 Task: Search one way flight ticket for 1 adult, 5 children, 2 infants in seat and 1 infant on lap in first from Dubuque: Dubuque Regional Airport to Jacksonville: Albert J. Ellis Airport on 5-3-2023. Choice of flights is Singapure airlines. Number of bags: 1 checked bag. Price is upto 82000. Outbound departure time preference is 6:00.
Action: Mouse moved to (354, 309)
Screenshot: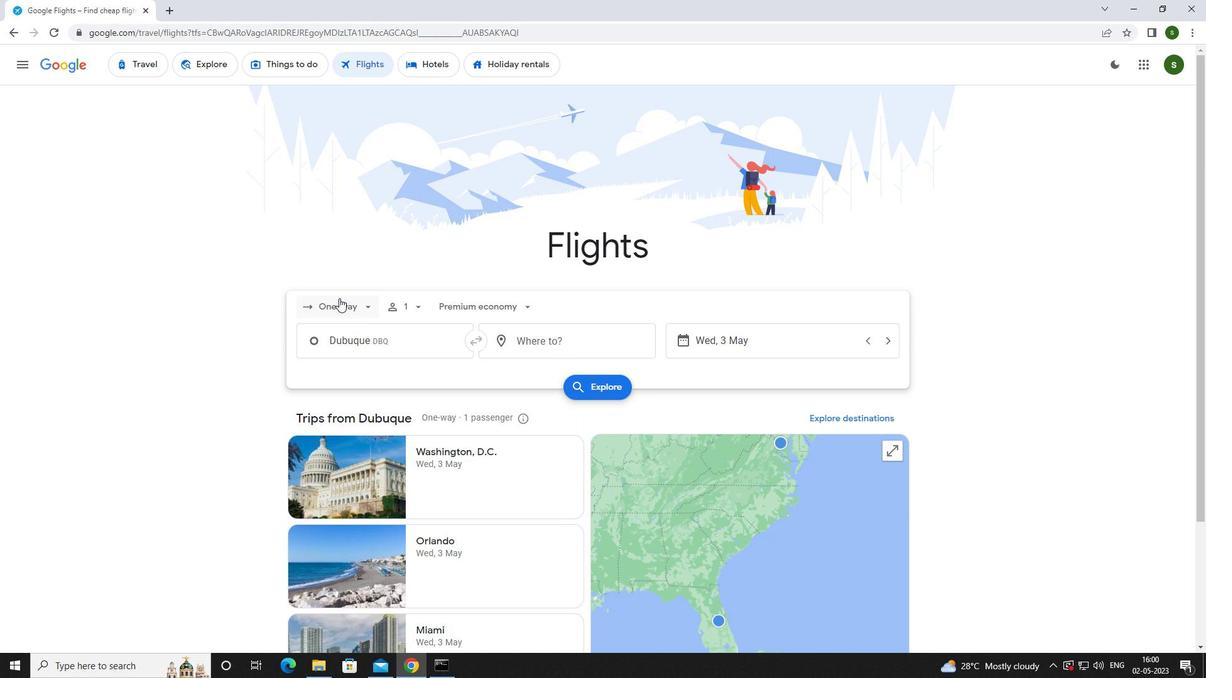 
Action: Mouse pressed left at (354, 309)
Screenshot: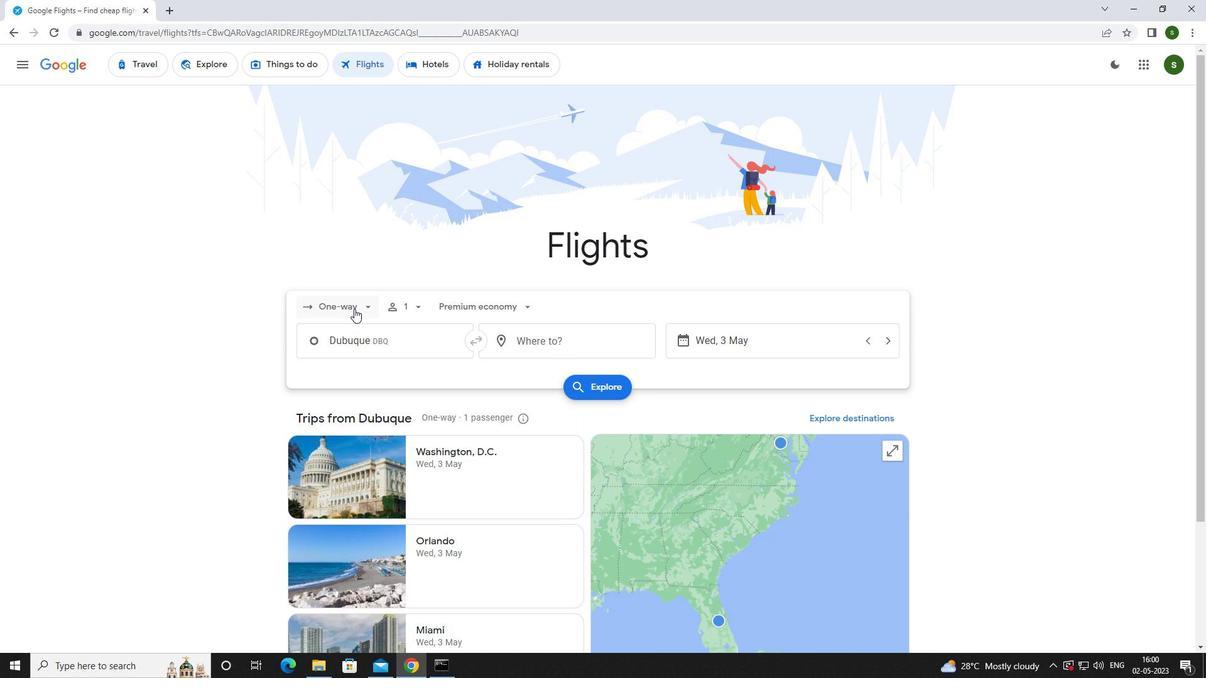 
Action: Mouse moved to (355, 365)
Screenshot: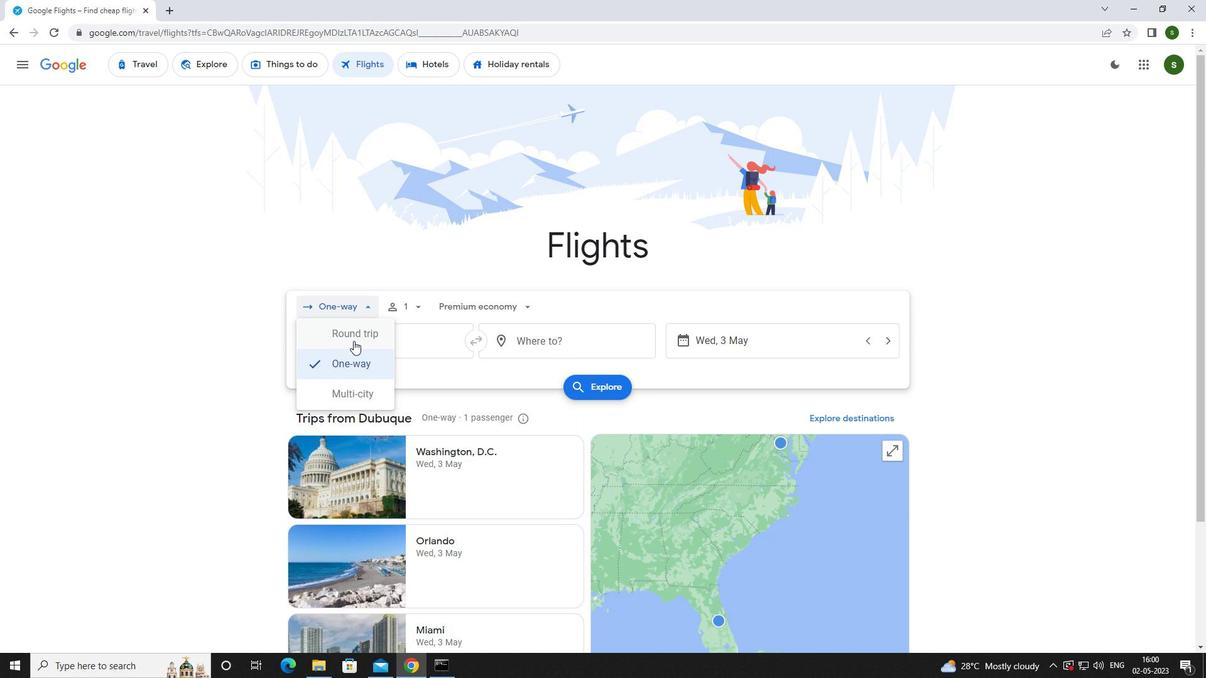 
Action: Mouse pressed left at (355, 365)
Screenshot: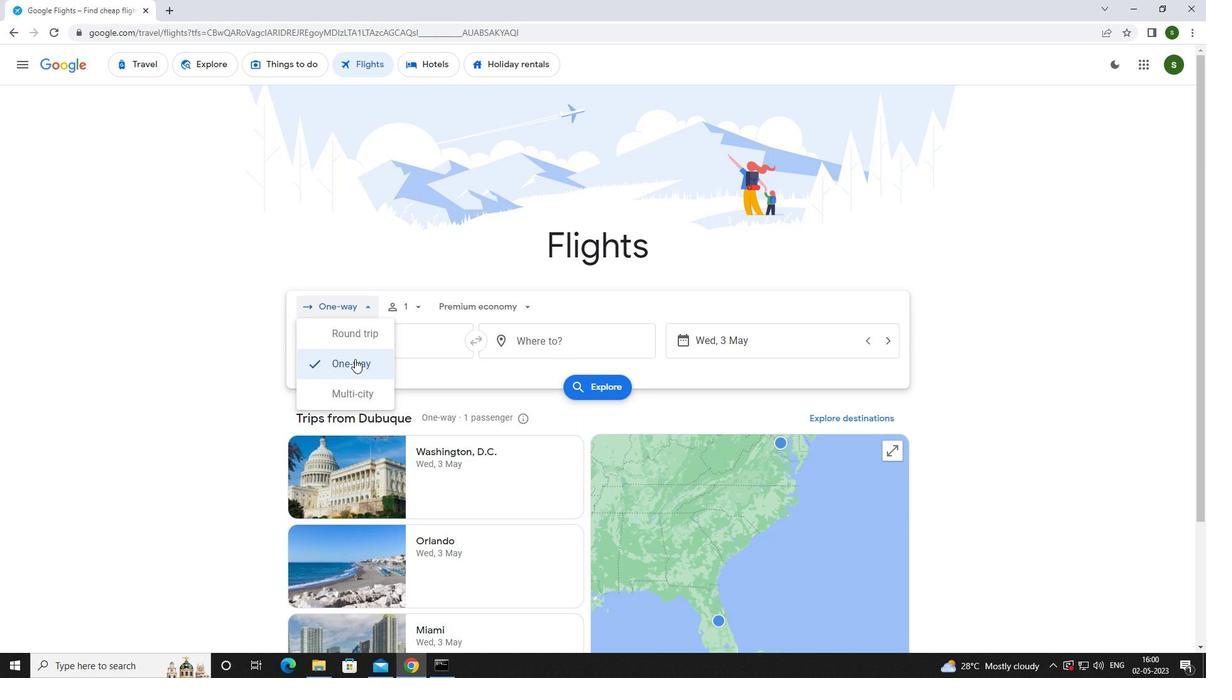 
Action: Mouse moved to (416, 301)
Screenshot: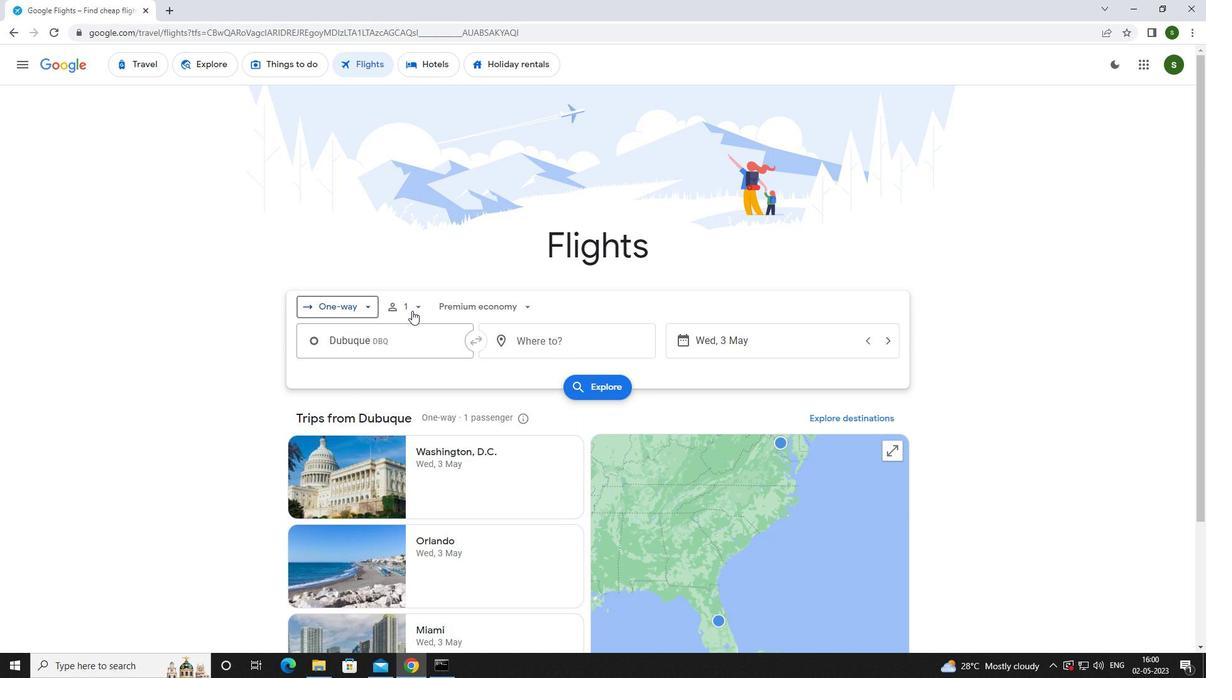 
Action: Mouse pressed left at (416, 301)
Screenshot: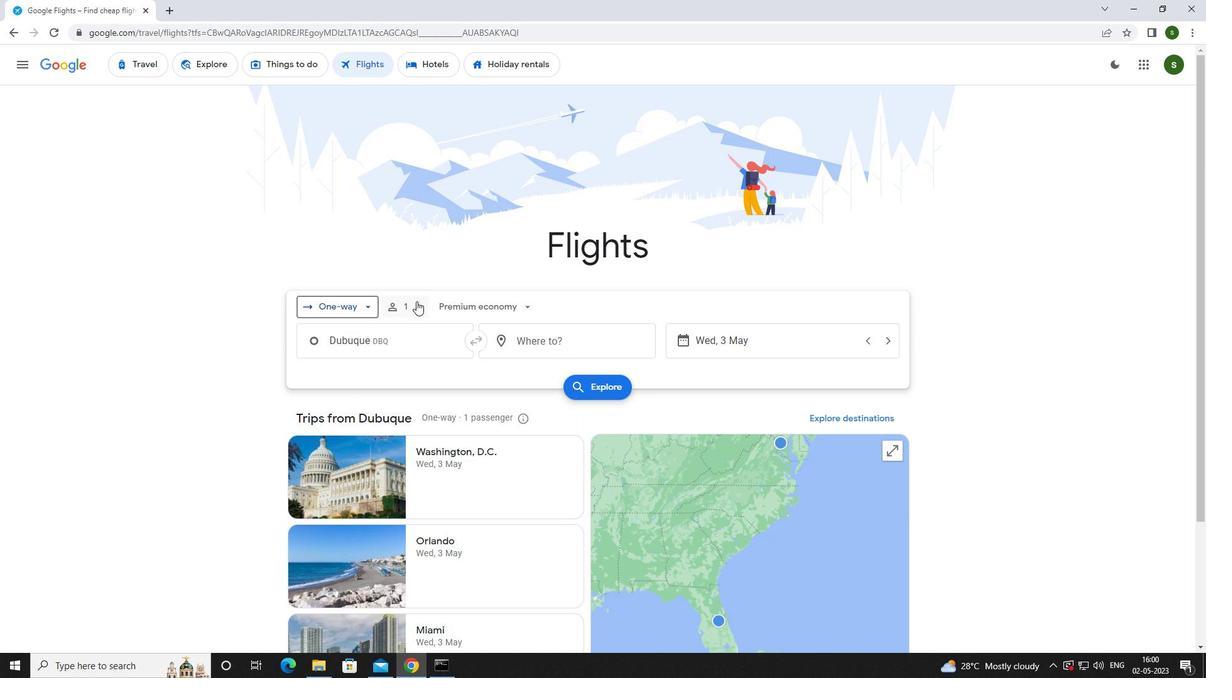 
Action: Mouse moved to (514, 372)
Screenshot: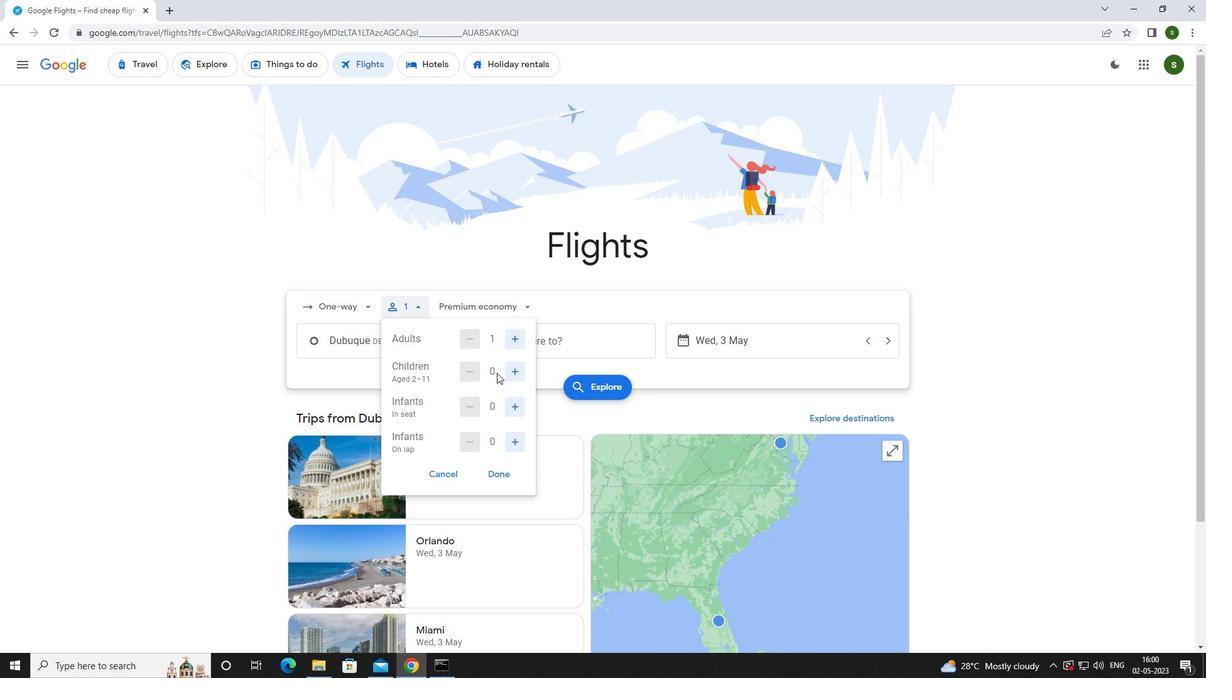 
Action: Mouse pressed left at (514, 372)
Screenshot: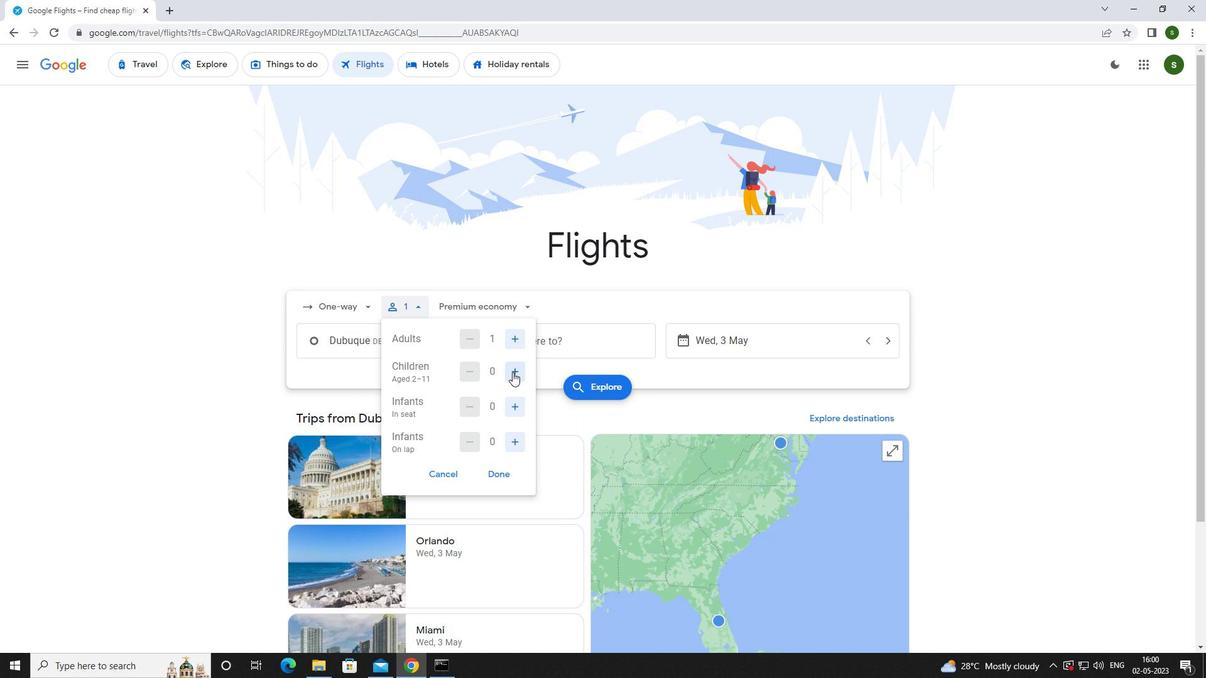 
Action: Mouse pressed left at (514, 372)
Screenshot: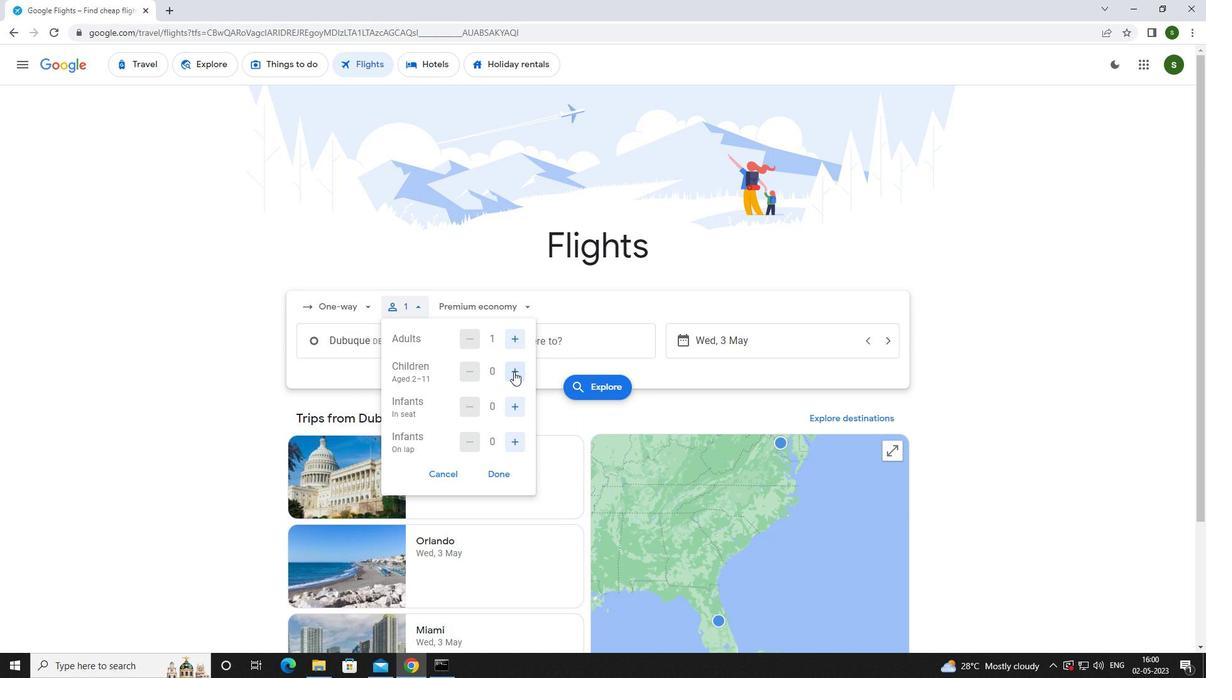 
Action: Mouse pressed left at (514, 372)
Screenshot: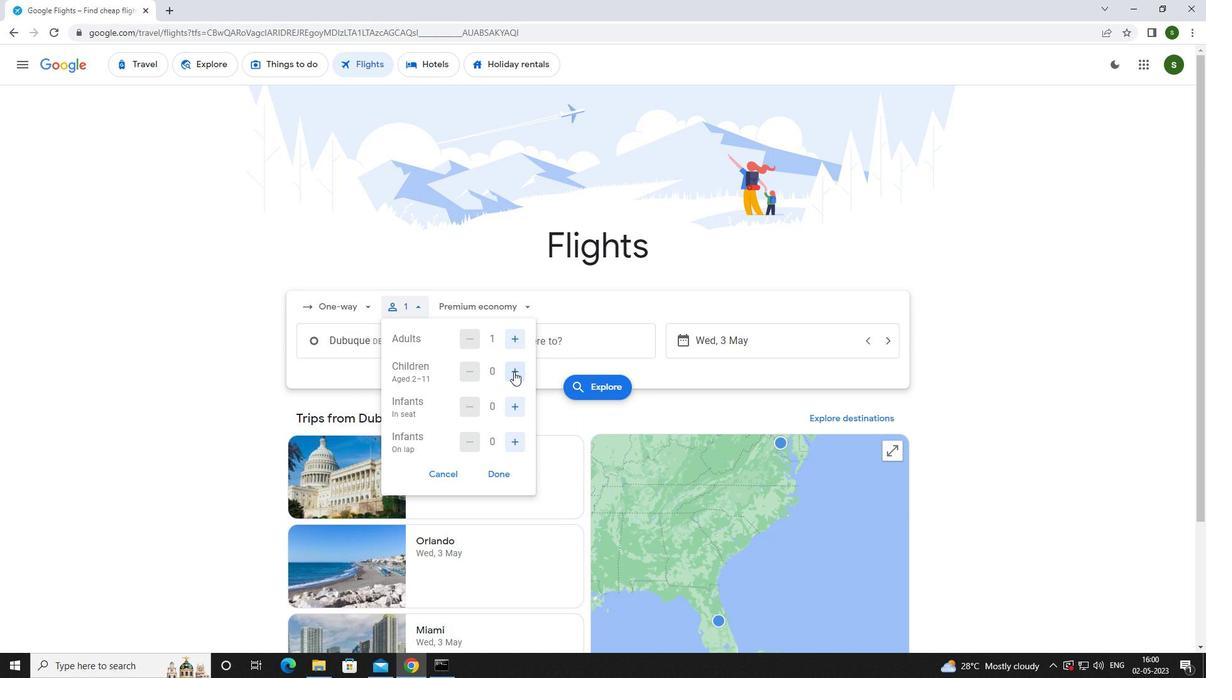 
Action: Mouse pressed left at (514, 372)
Screenshot: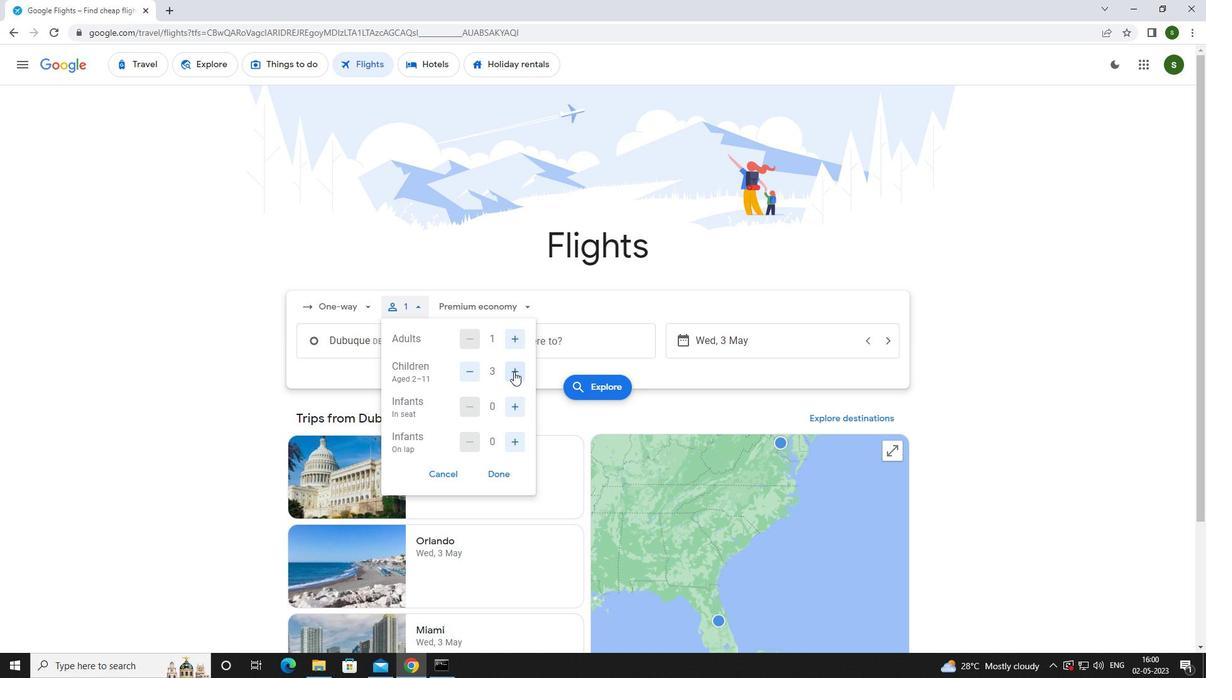 
Action: Mouse pressed left at (514, 372)
Screenshot: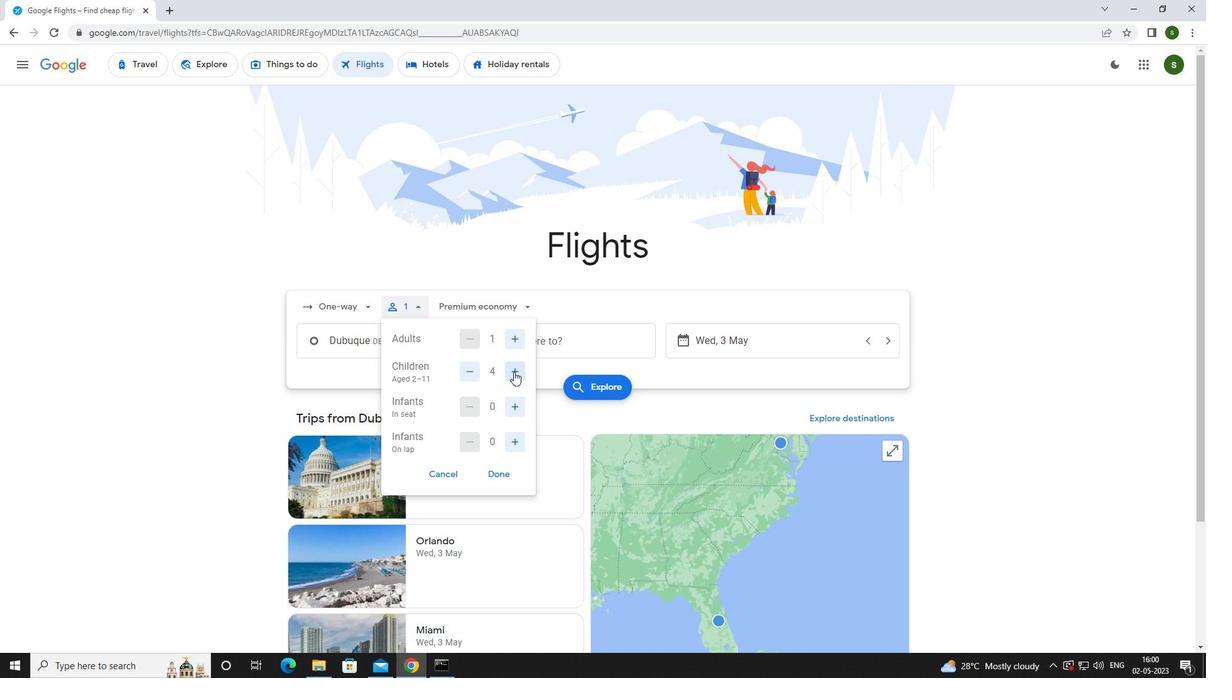 
Action: Mouse moved to (511, 409)
Screenshot: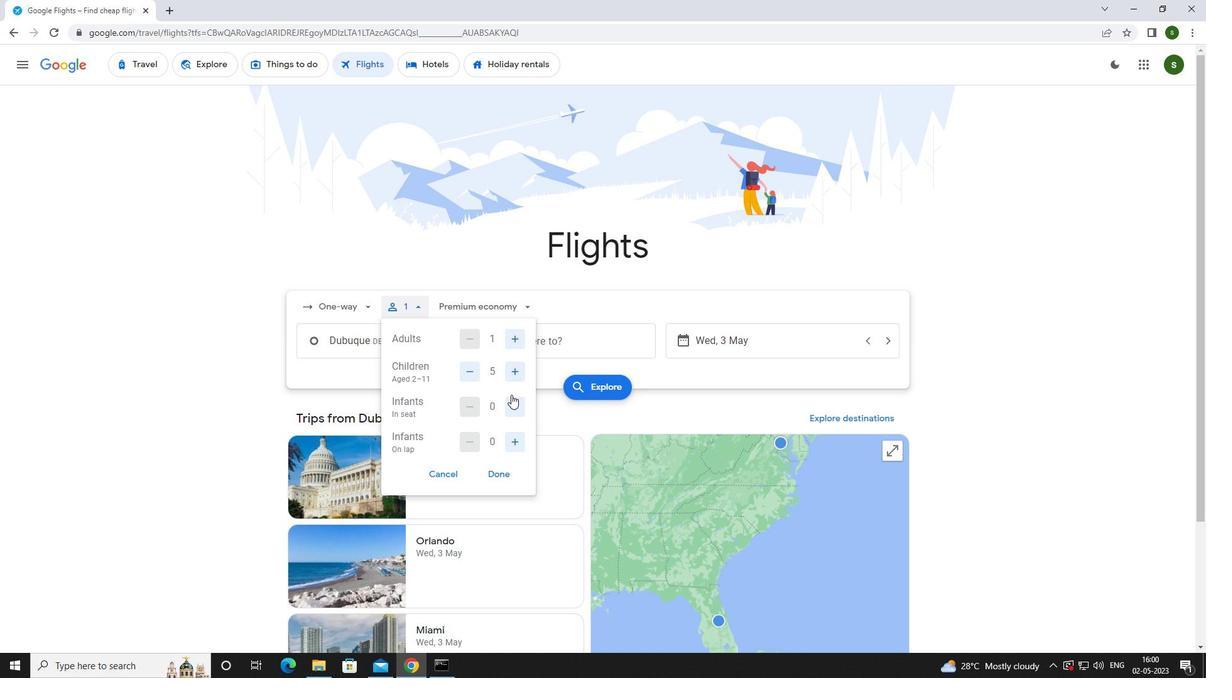 
Action: Mouse pressed left at (511, 409)
Screenshot: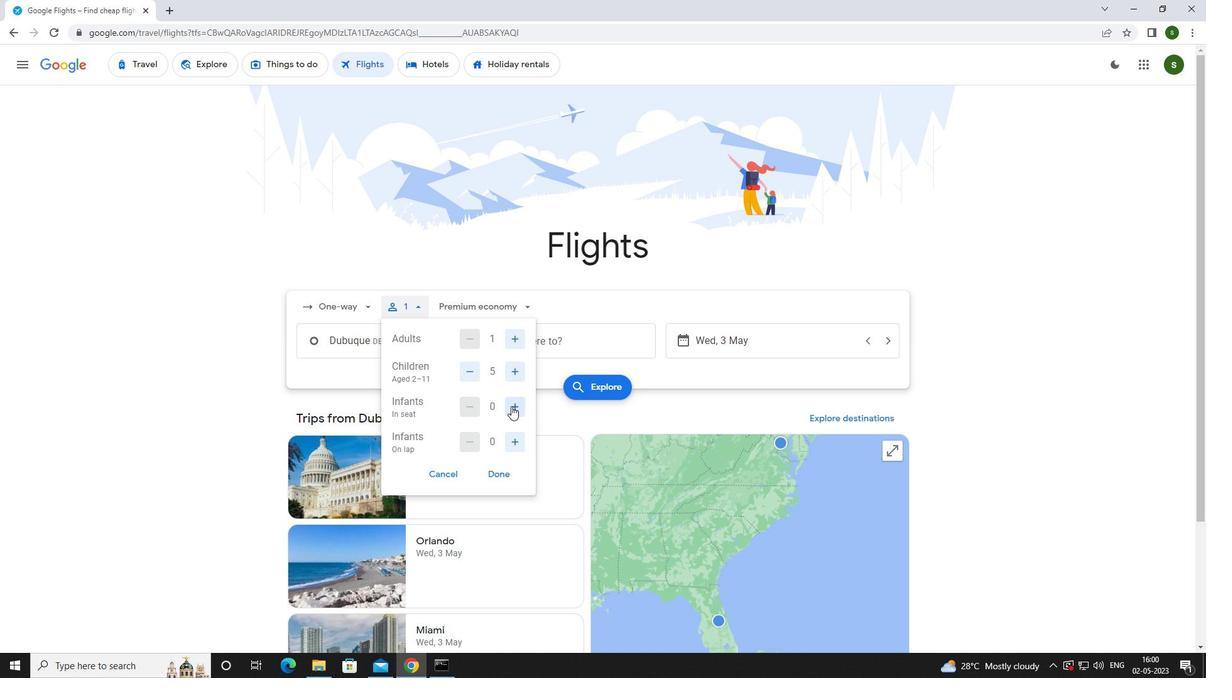 
Action: Mouse moved to (514, 441)
Screenshot: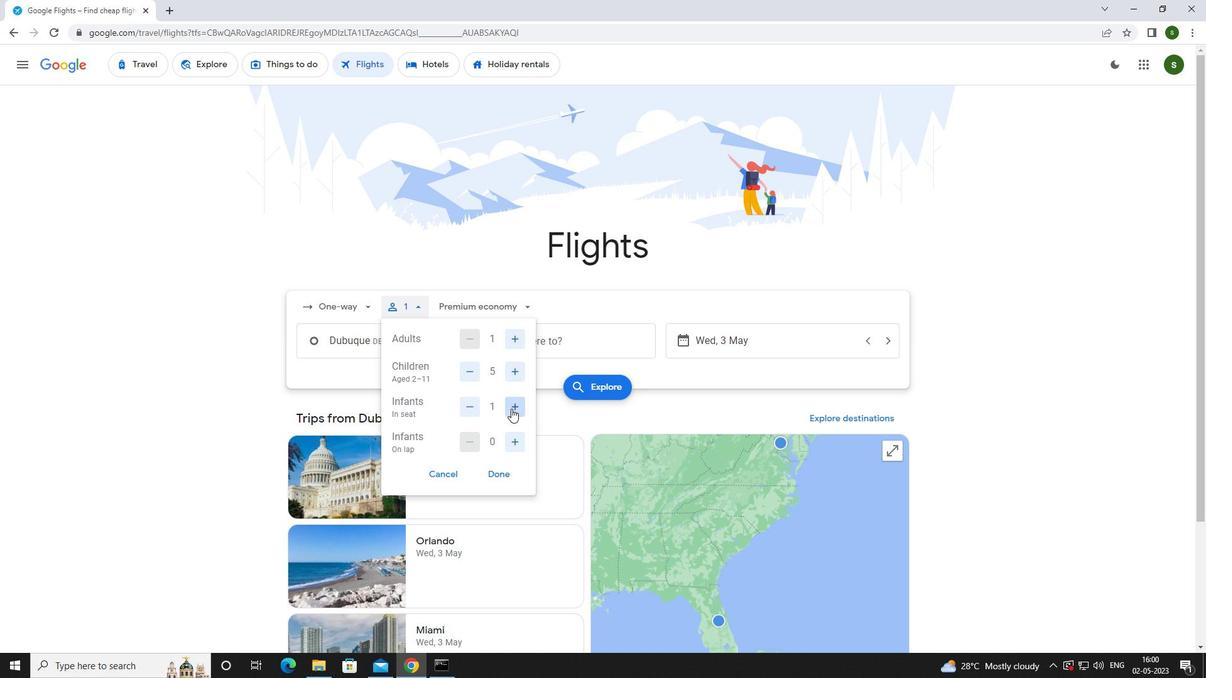 
Action: Mouse pressed left at (514, 441)
Screenshot: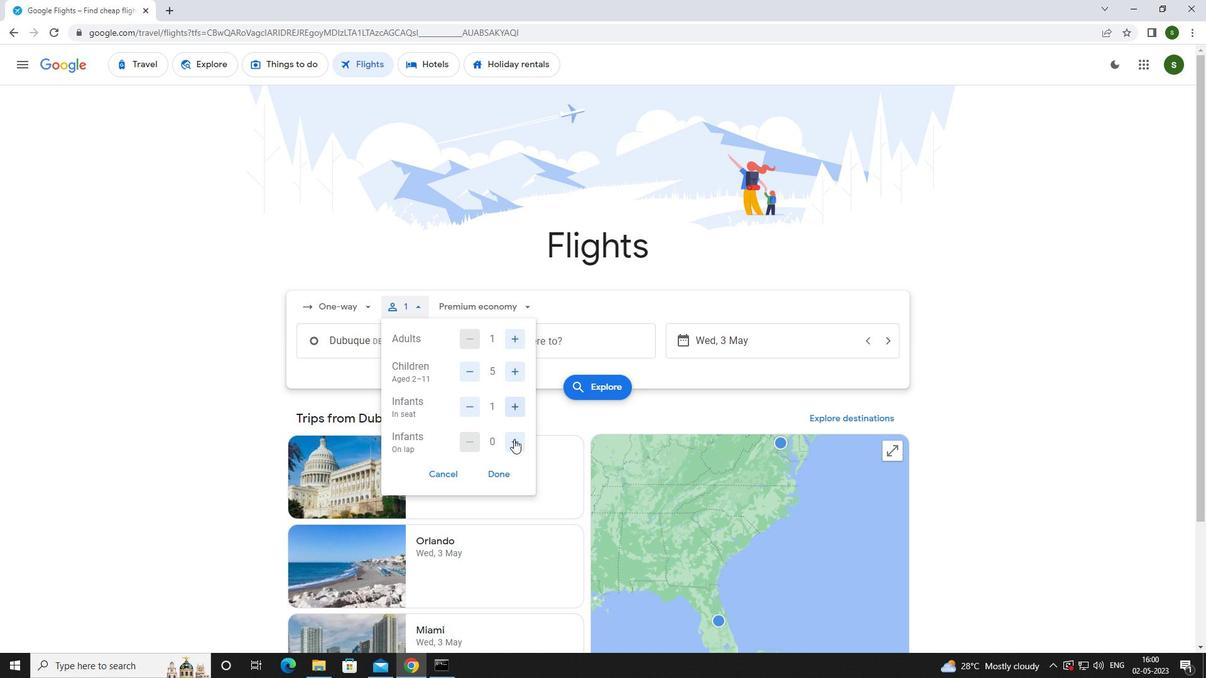 
Action: Mouse moved to (474, 301)
Screenshot: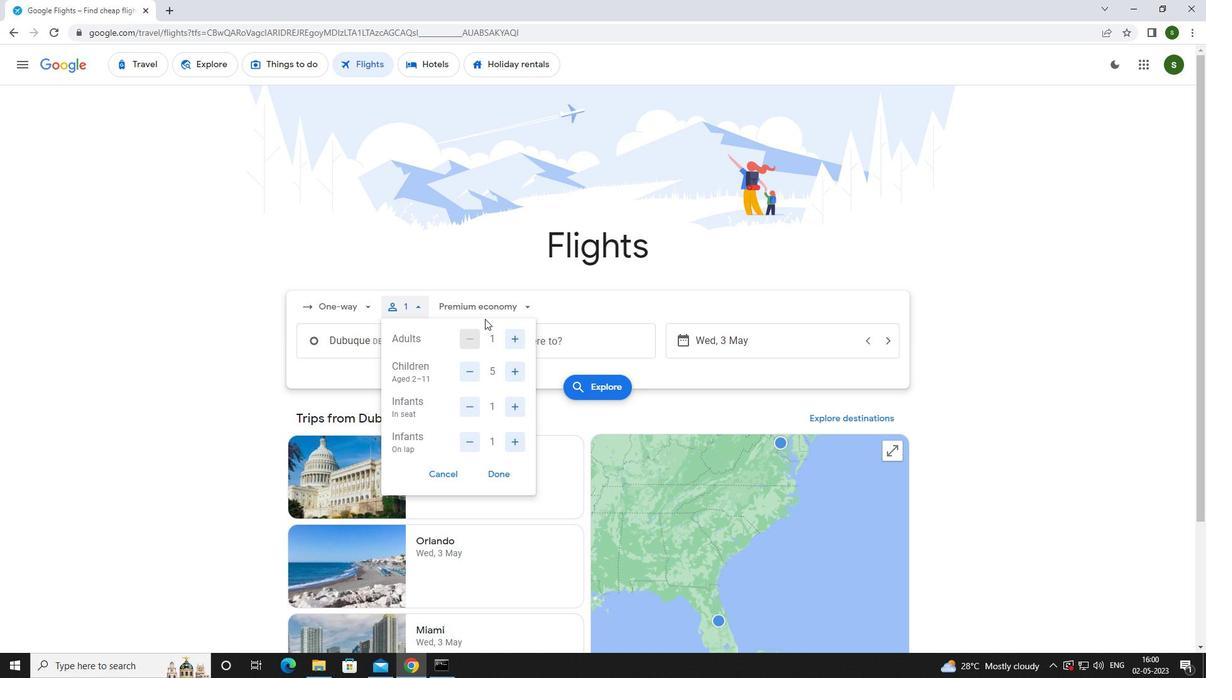 
Action: Mouse pressed left at (474, 301)
Screenshot: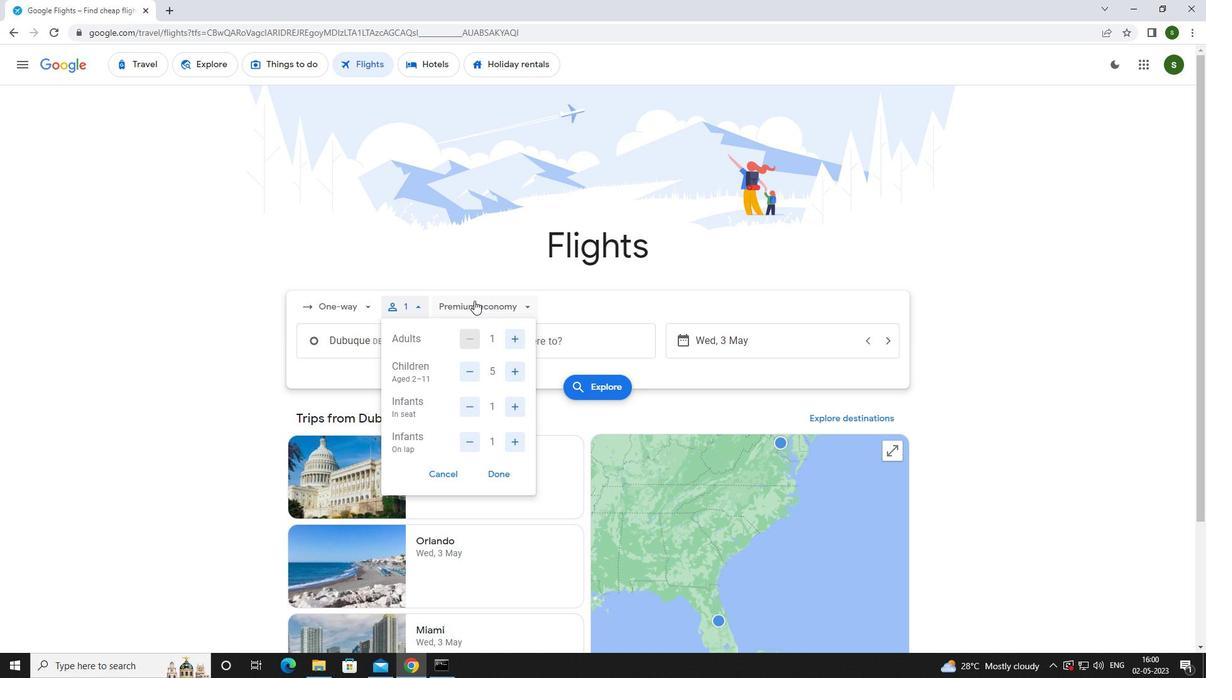 
Action: Mouse moved to (482, 419)
Screenshot: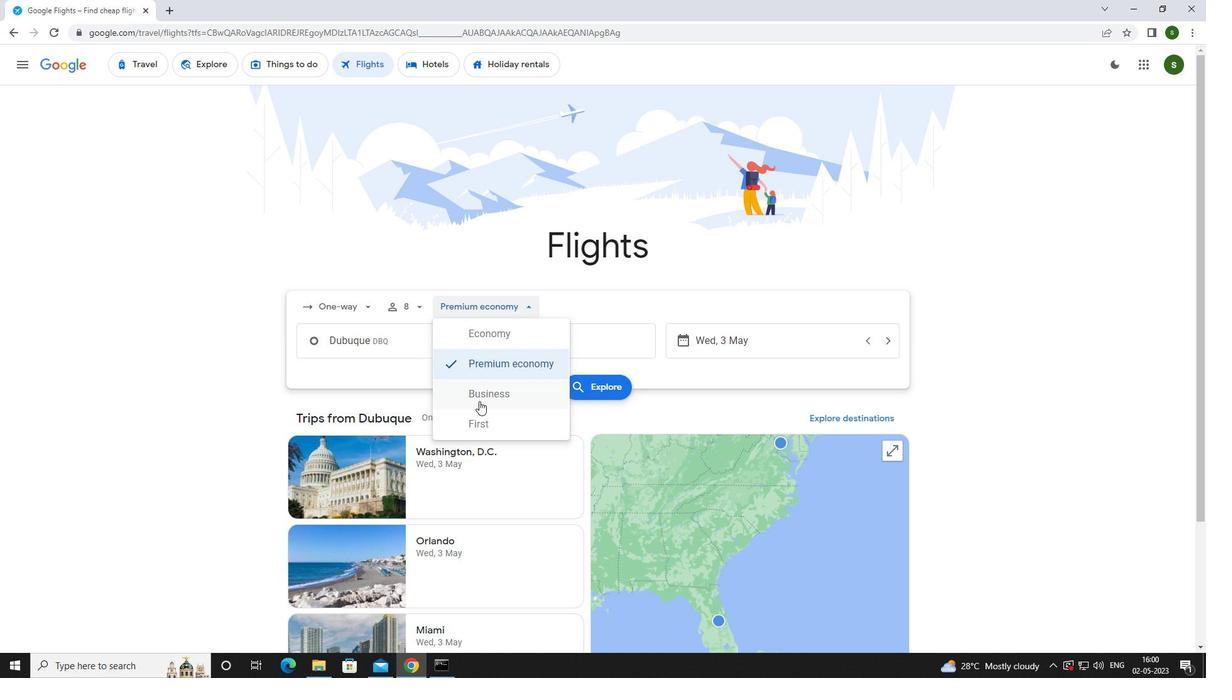 
Action: Mouse pressed left at (482, 419)
Screenshot: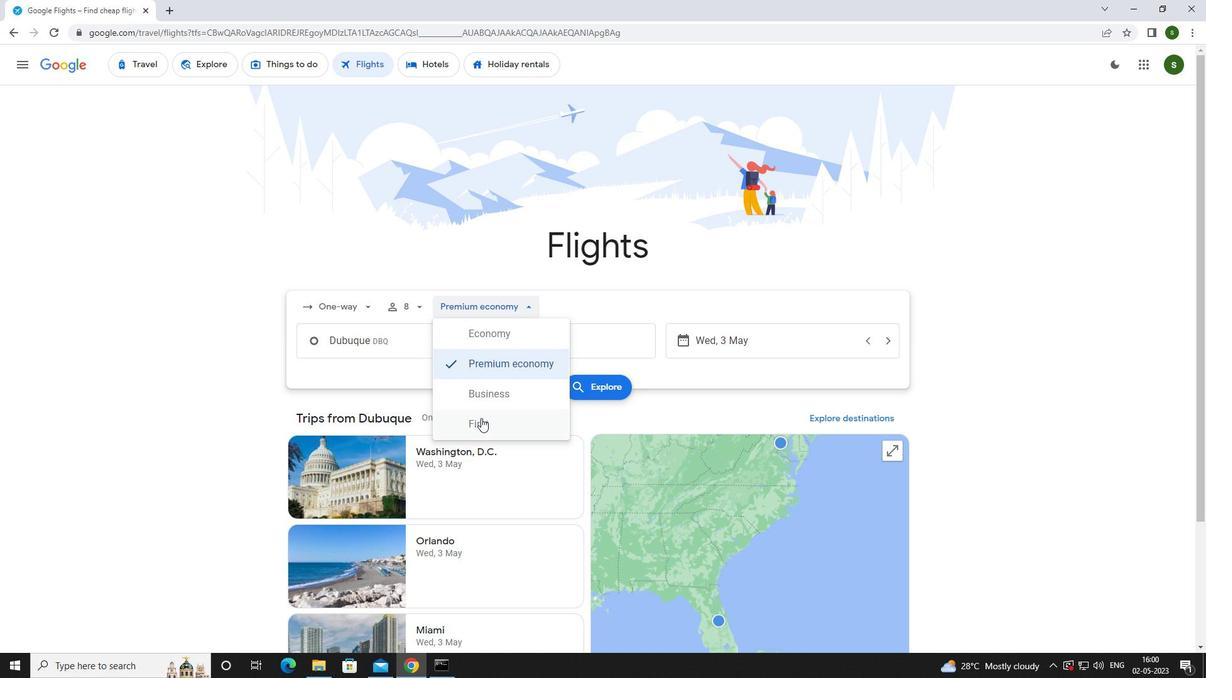 
Action: Mouse moved to (424, 346)
Screenshot: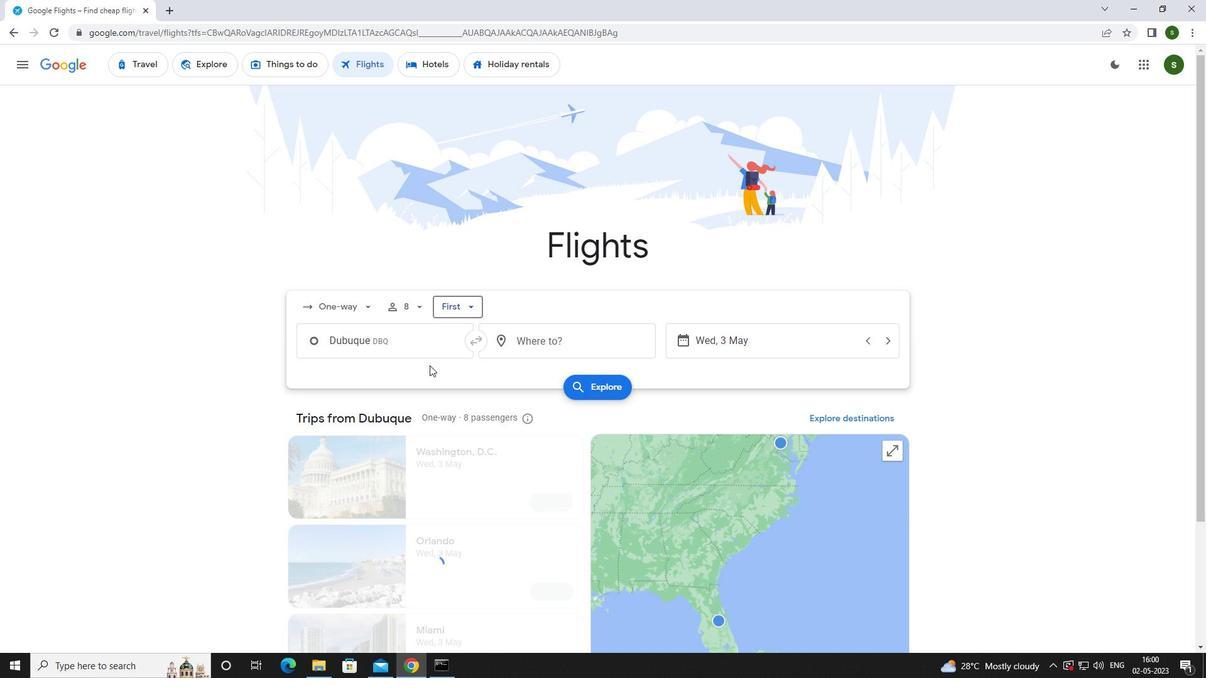 
Action: Mouse pressed left at (424, 346)
Screenshot: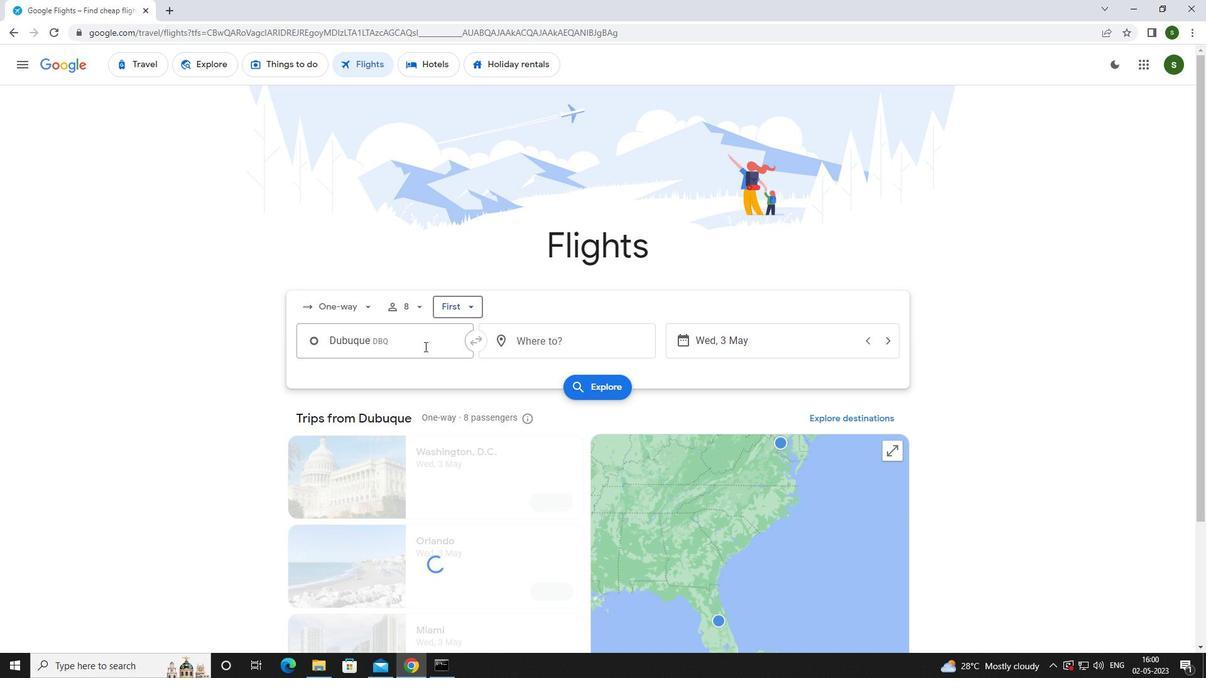 
Action: Mouse moved to (433, 343)
Screenshot: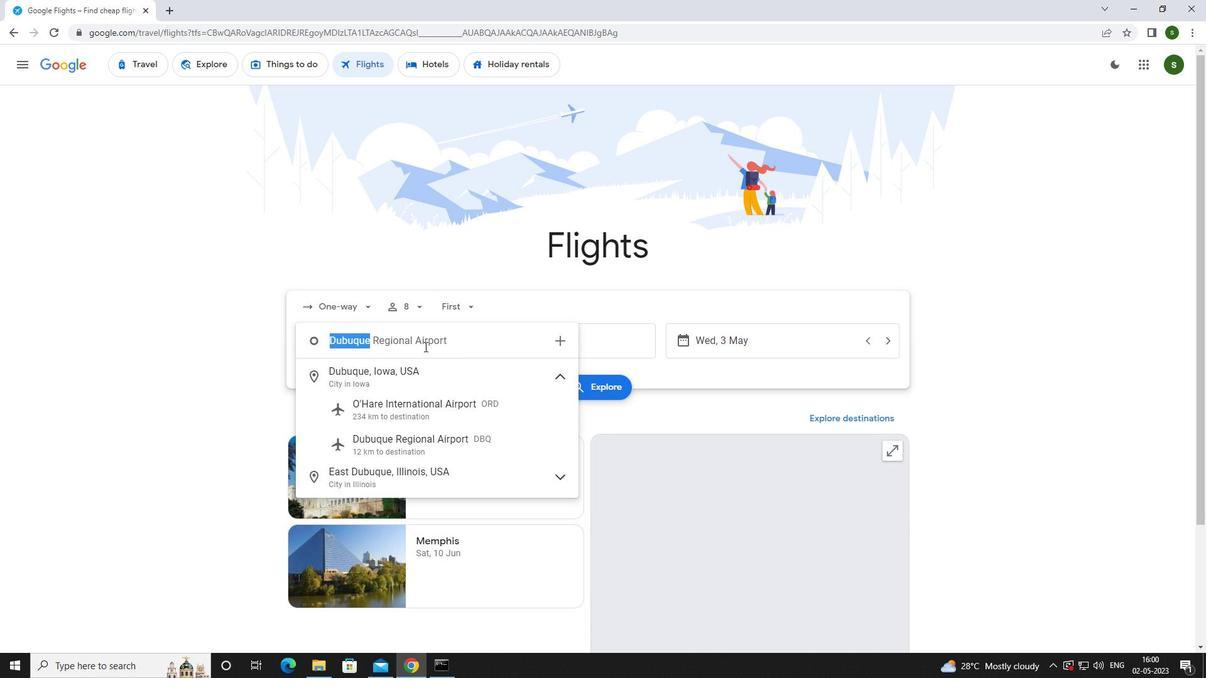 
Action: Key pressed <Key.caps_lock>d<Key.caps_lock>ub
Screenshot: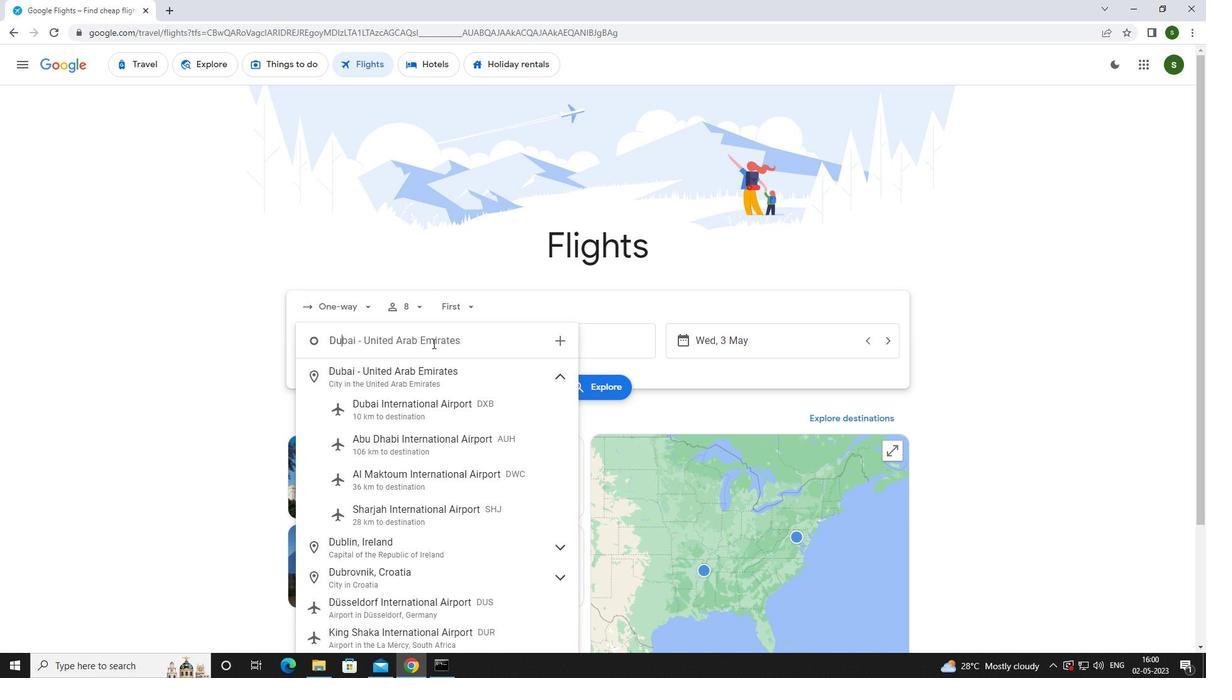 
Action: Mouse moved to (410, 576)
Screenshot: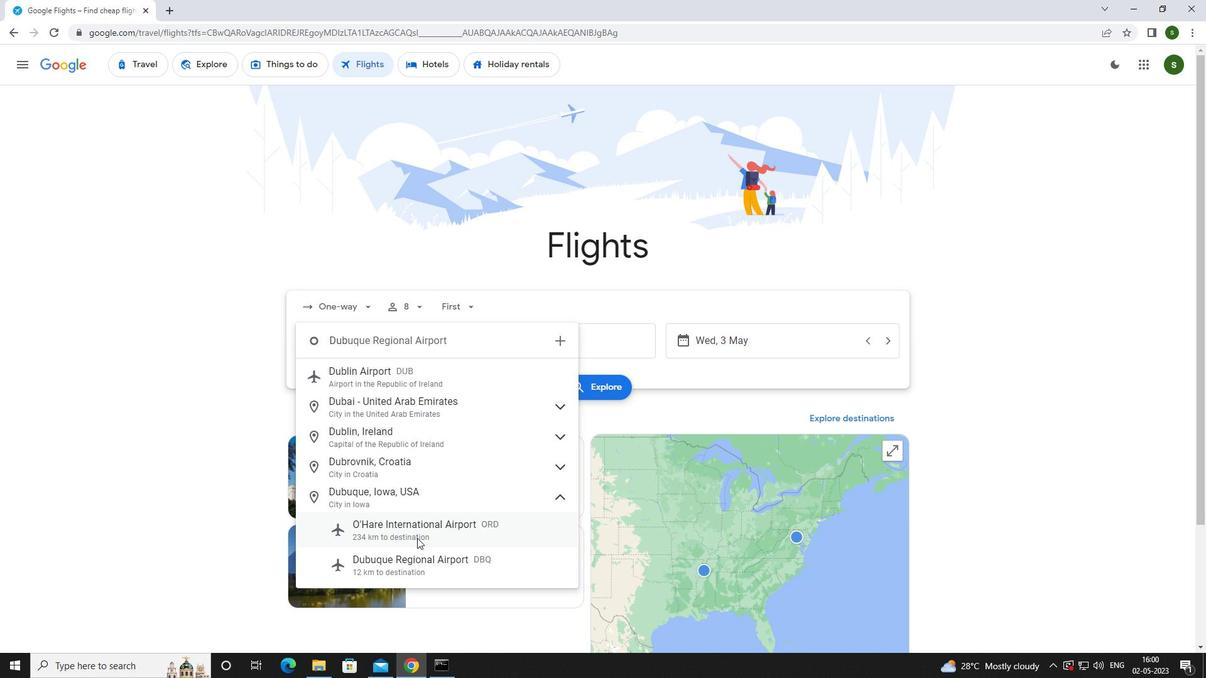 
Action: Mouse pressed left at (410, 576)
Screenshot: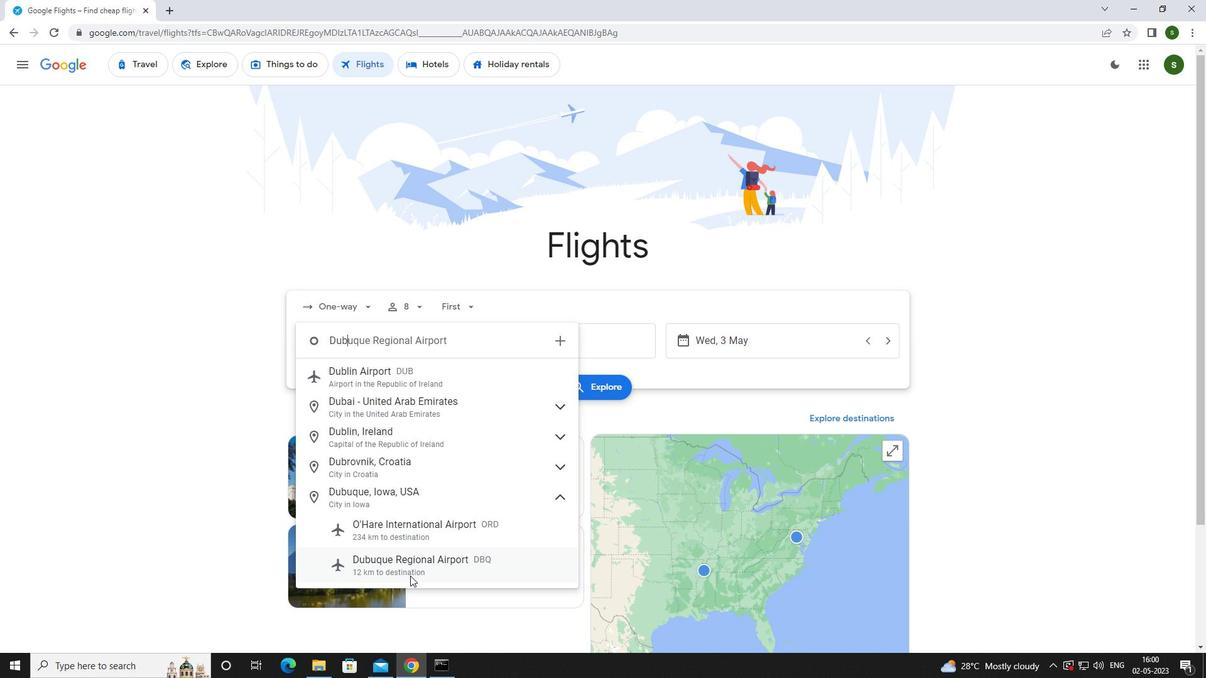 
Action: Mouse moved to (590, 341)
Screenshot: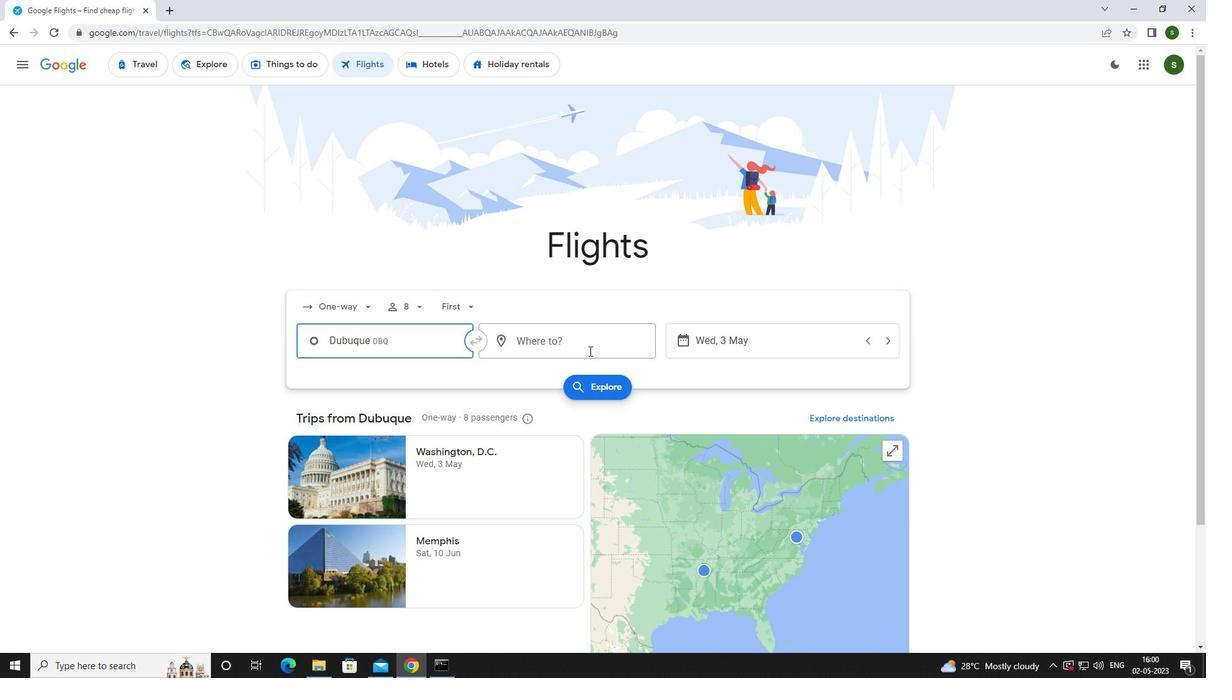 
Action: Mouse pressed left at (590, 341)
Screenshot: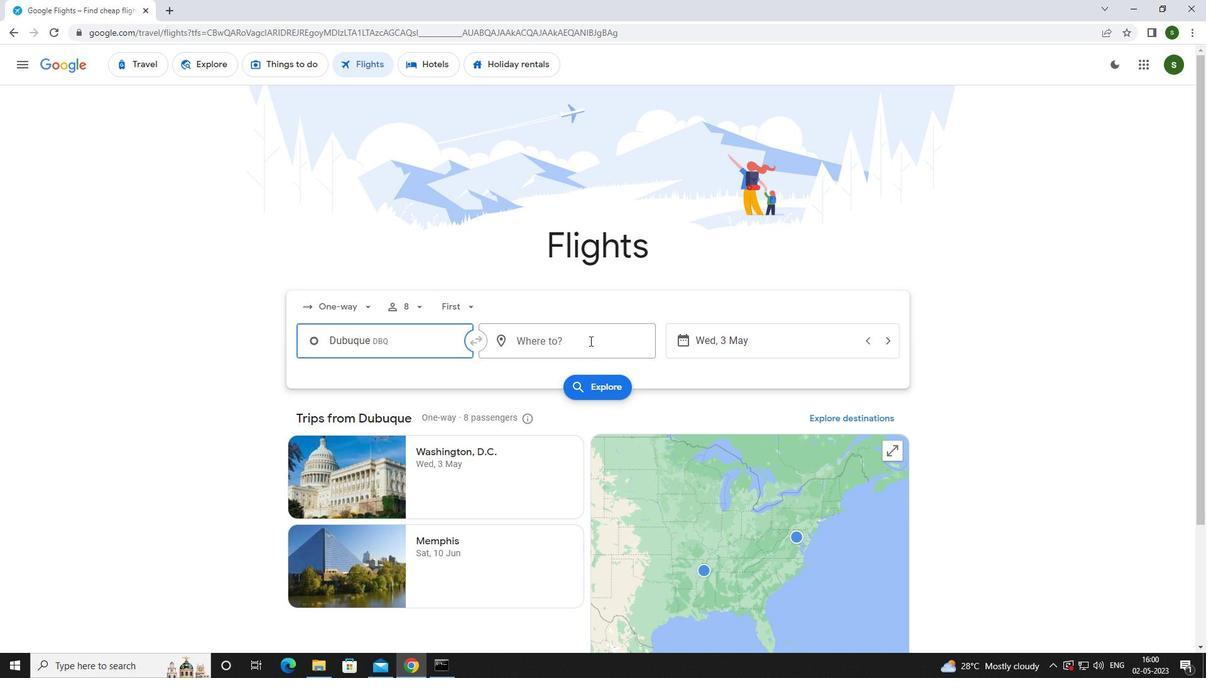 
Action: Mouse moved to (544, 352)
Screenshot: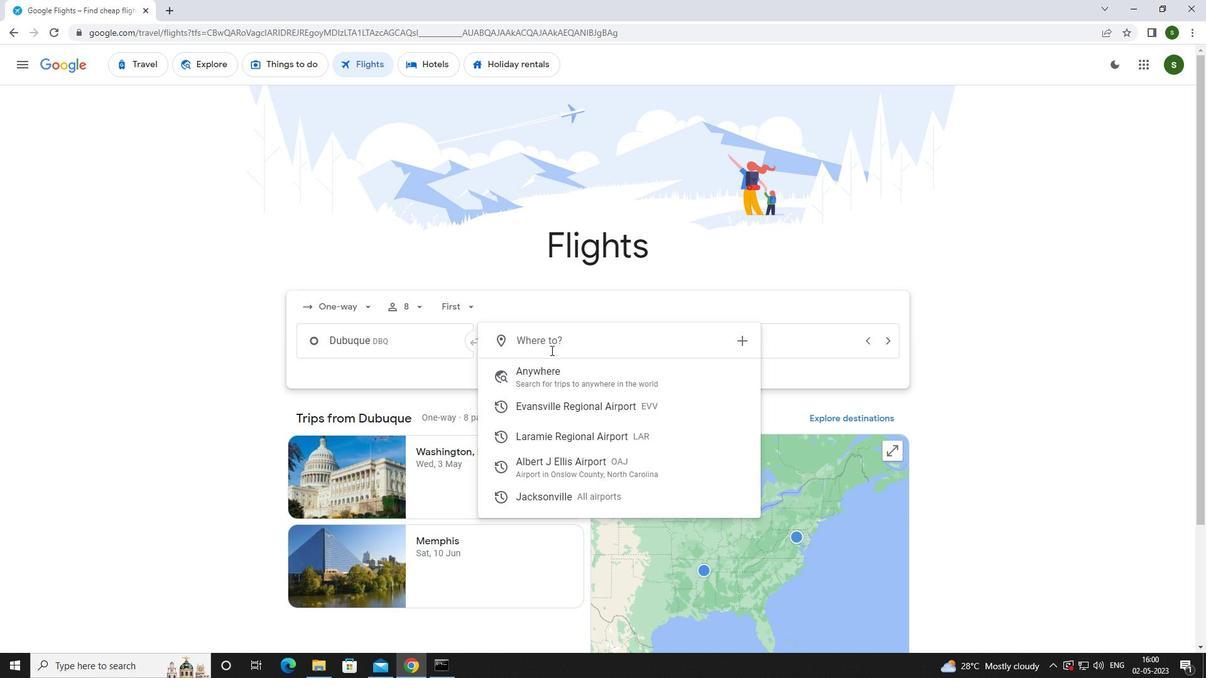 
Action: Key pressed <Key.caps_lock>a<Key.caps_lock>lbert<Key.space>
Screenshot: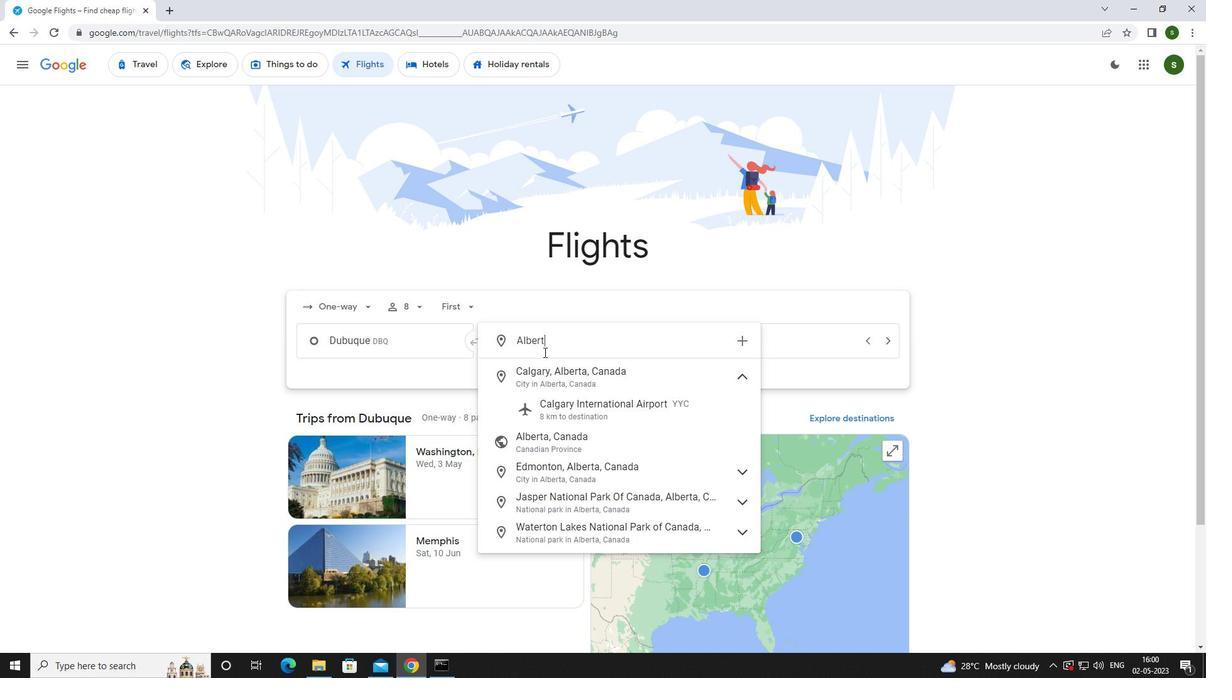 
Action: Mouse moved to (543, 372)
Screenshot: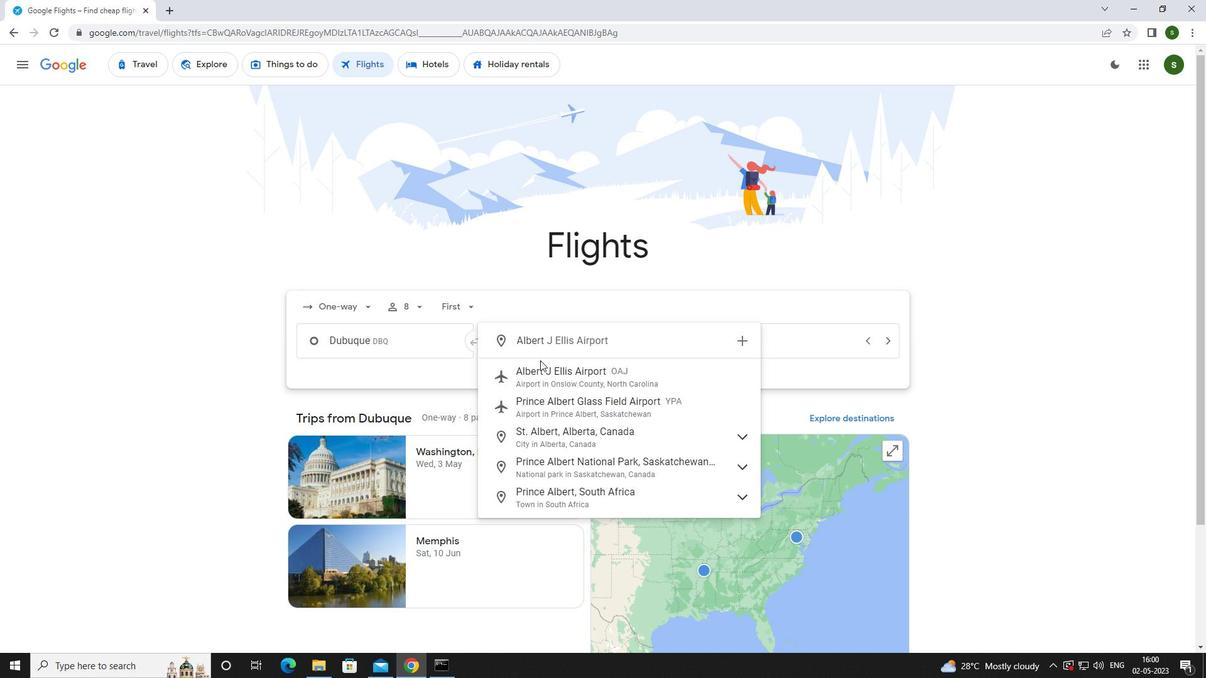
Action: Mouse pressed left at (543, 372)
Screenshot: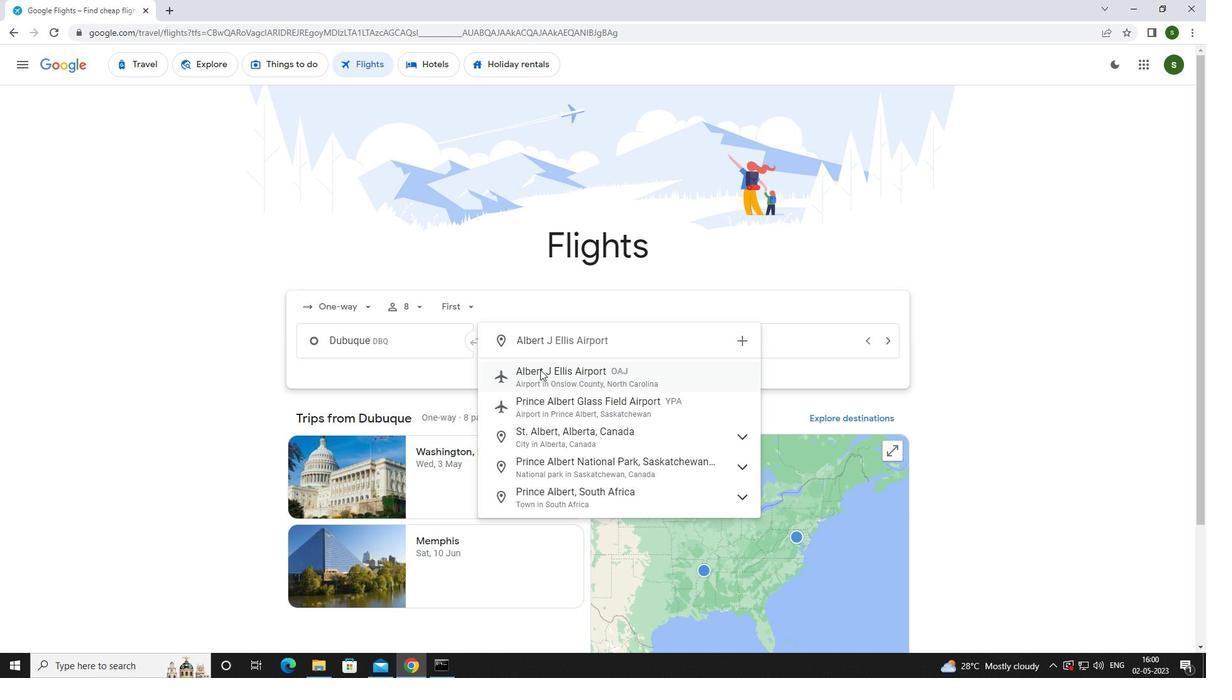 
Action: Mouse moved to (754, 343)
Screenshot: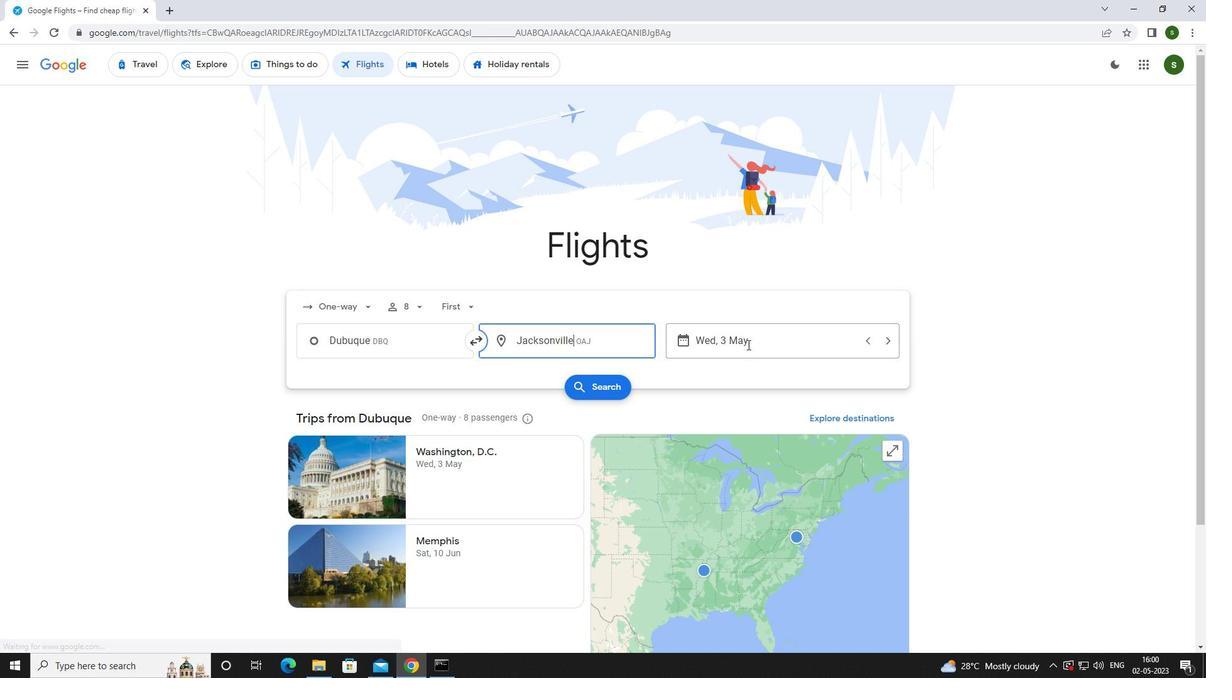 
Action: Mouse pressed left at (754, 343)
Screenshot: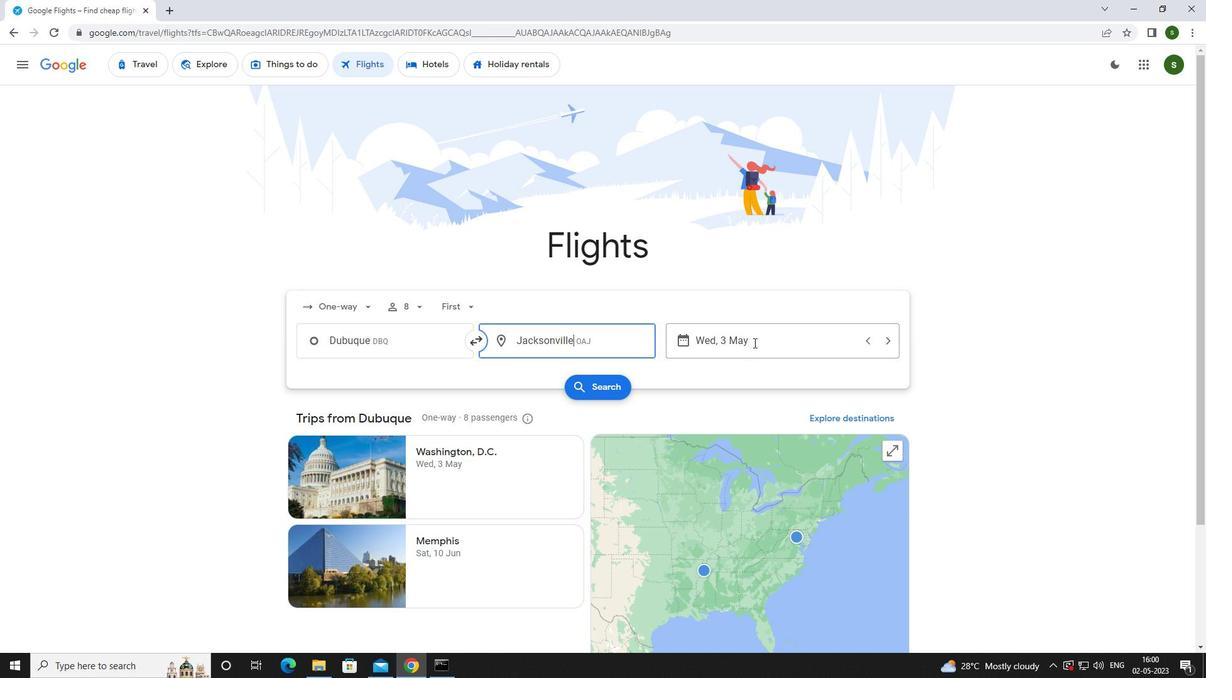 
Action: Mouse moved to (543, 428)
Screenshot: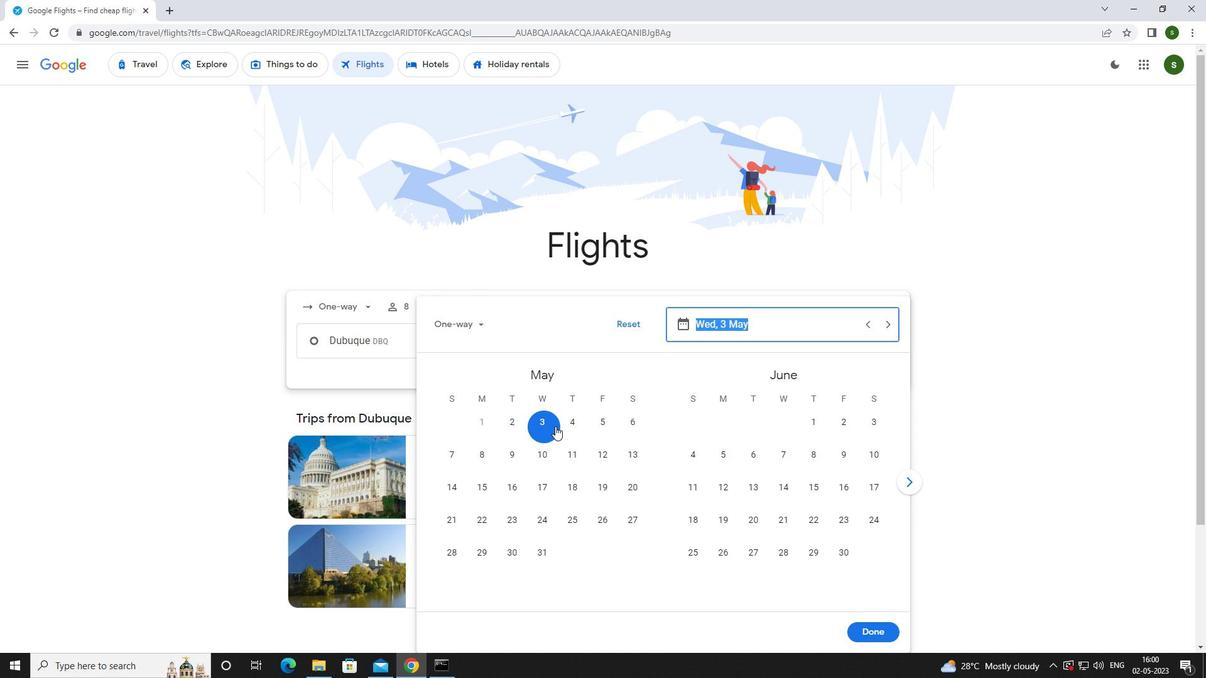 
Action: Mouse pressed left at (543, 428)
Screenshot: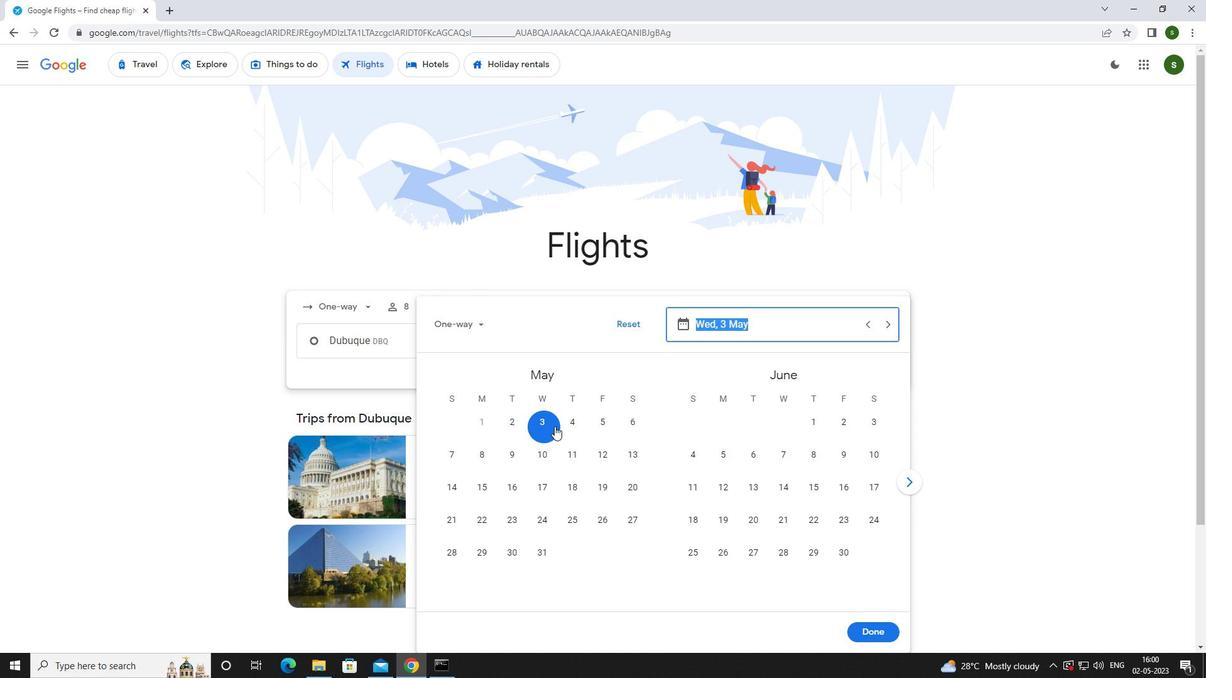 
Action: Mouse moved to (875, 632)
Screenshot: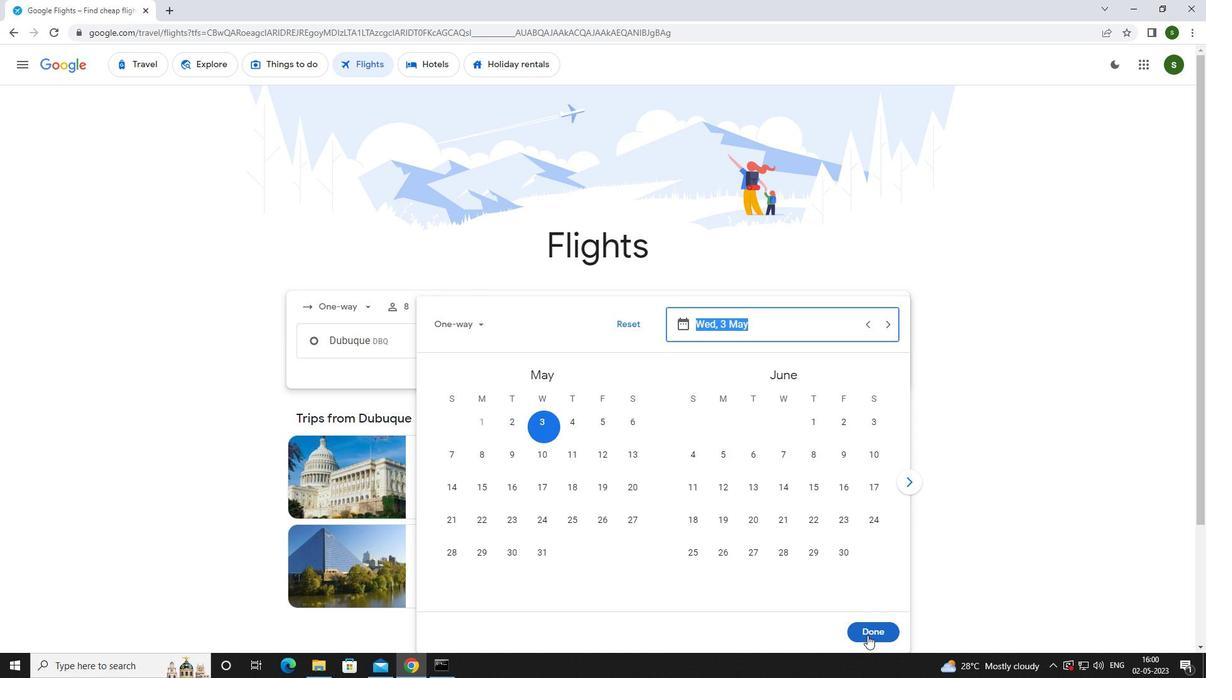 
Action: Mouse pressed left at (875, 632)
Screenshot: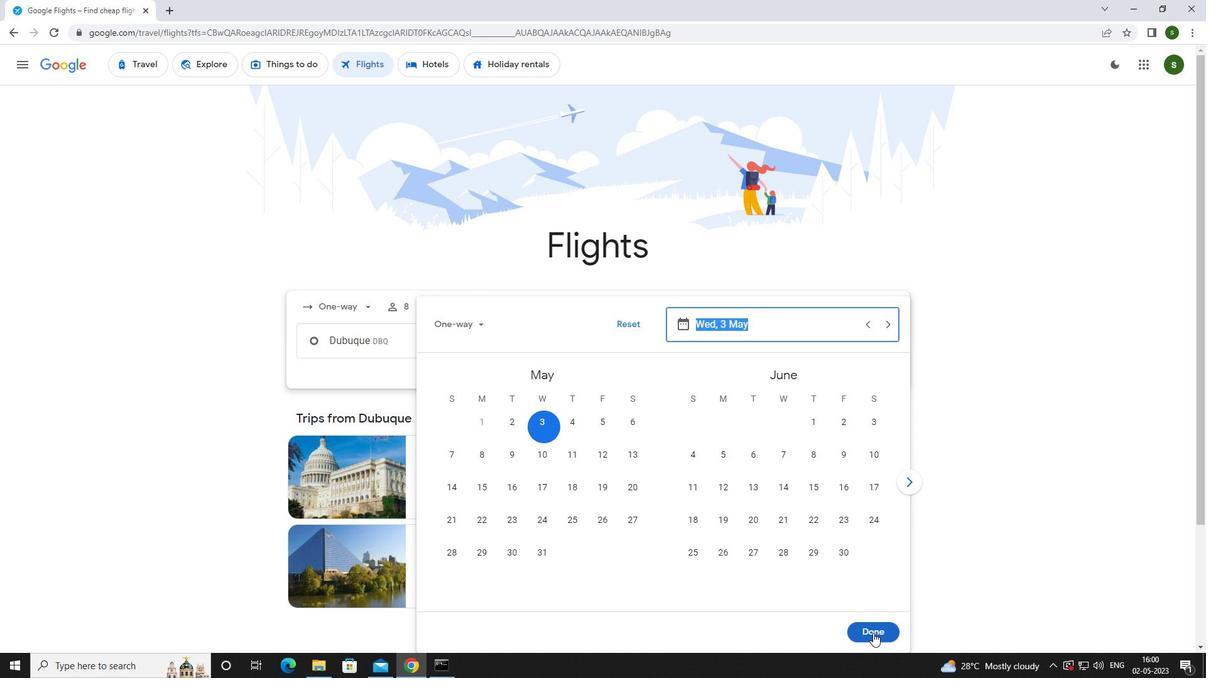 
Action: Mouse moved to (606, 388)
Screenshot: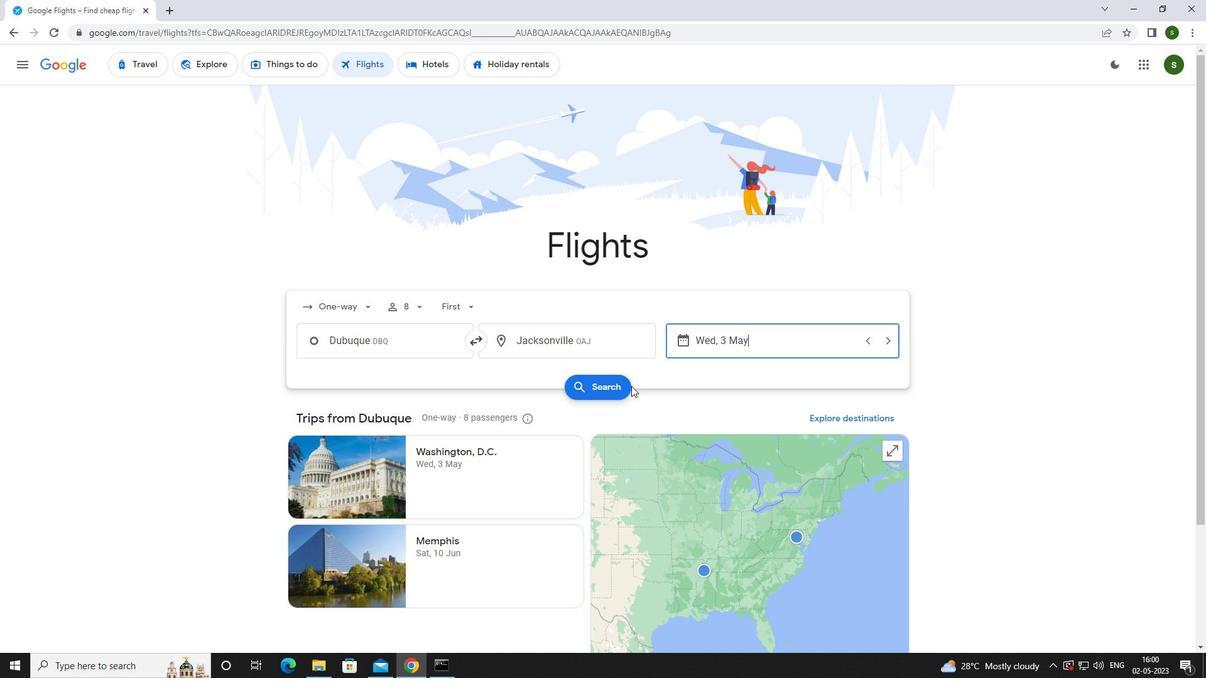 
Action: Mouse pressed left at (606, 388)
Screenshot: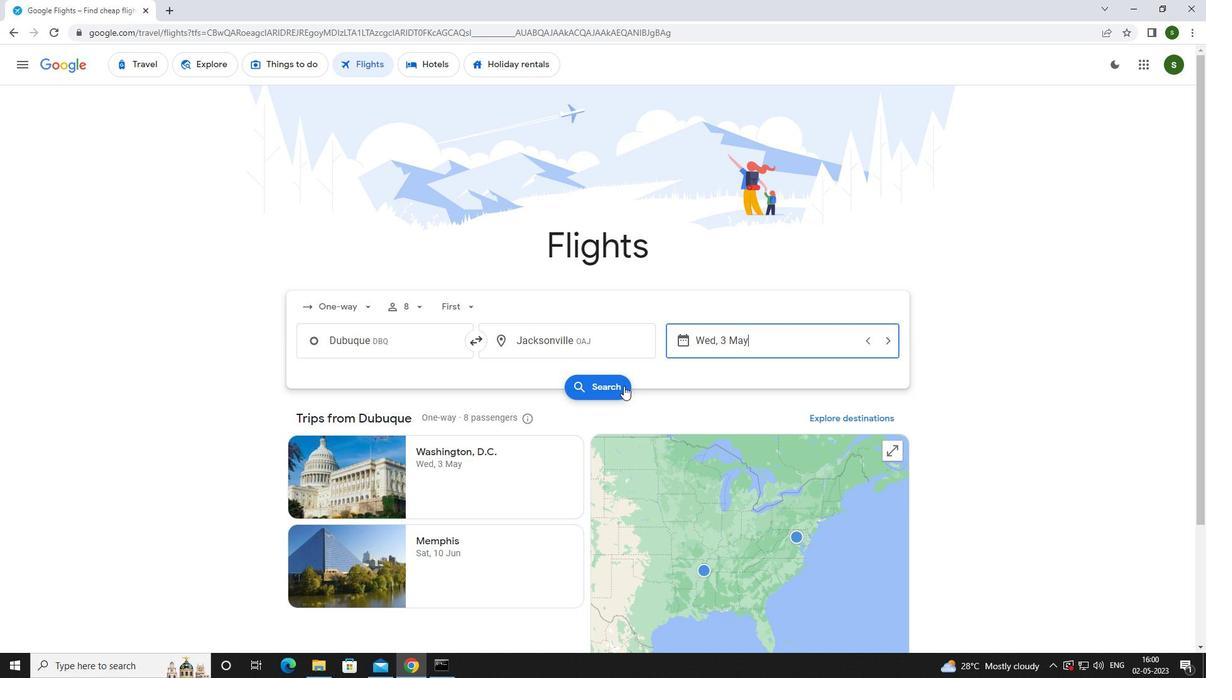 
Action: Mouse moved to (304, 177)
Screenshot: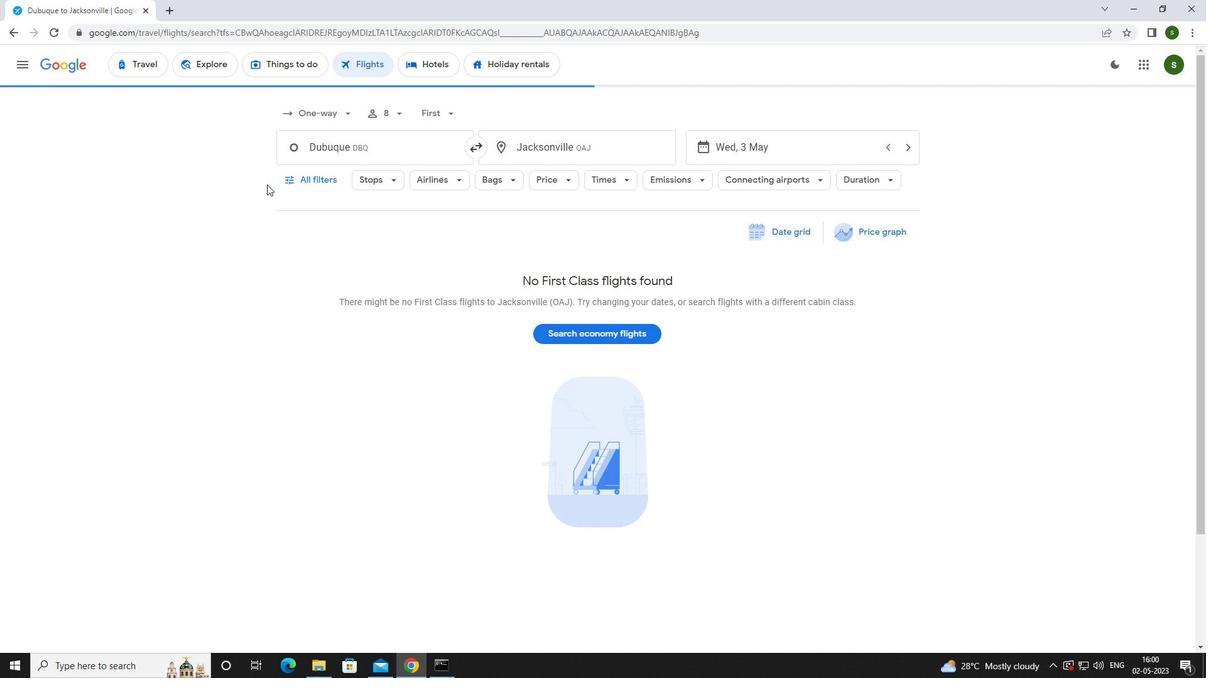 
Action: Mouse pressed left at (304, 177)
Screenshot: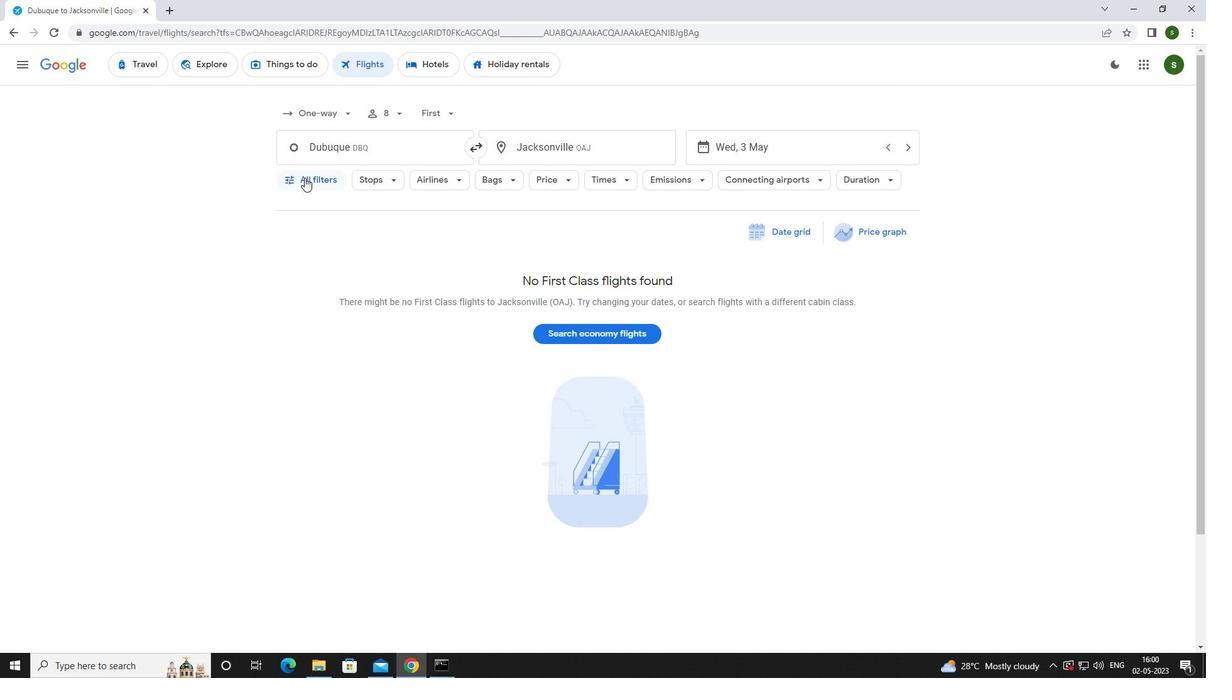 
Action: Mouse moved to (465, 447)
Screenshot: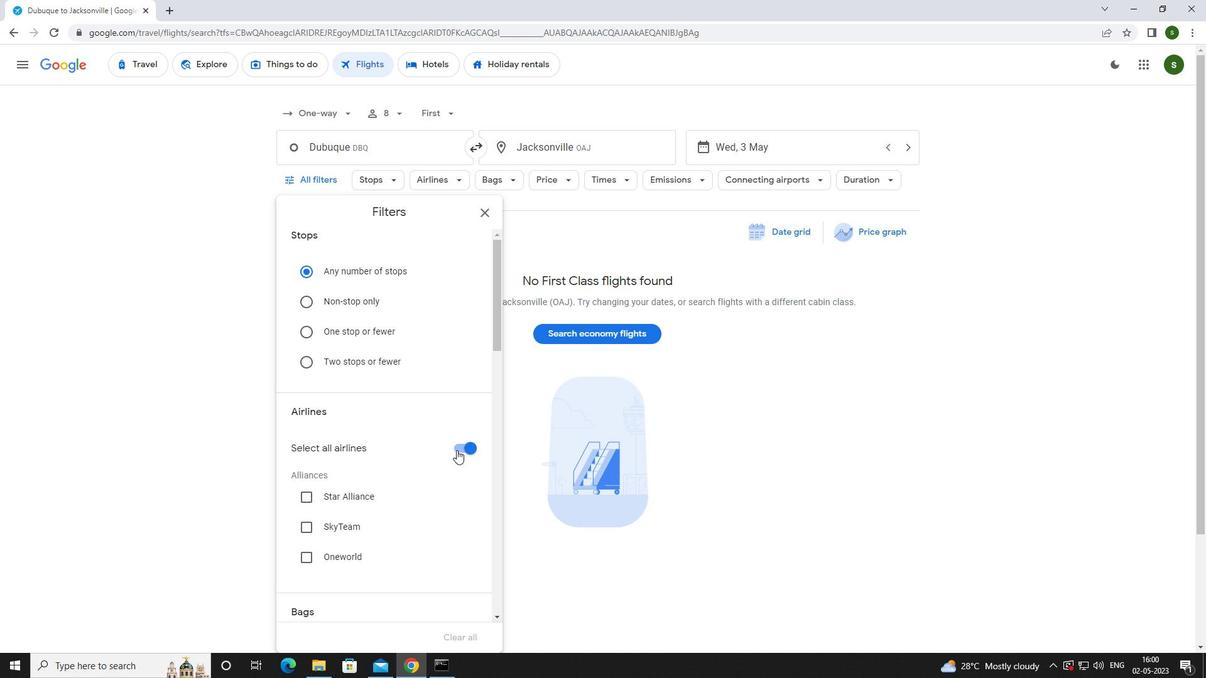 
Action: Mouse pressed left at (465, 447)
Screenshot: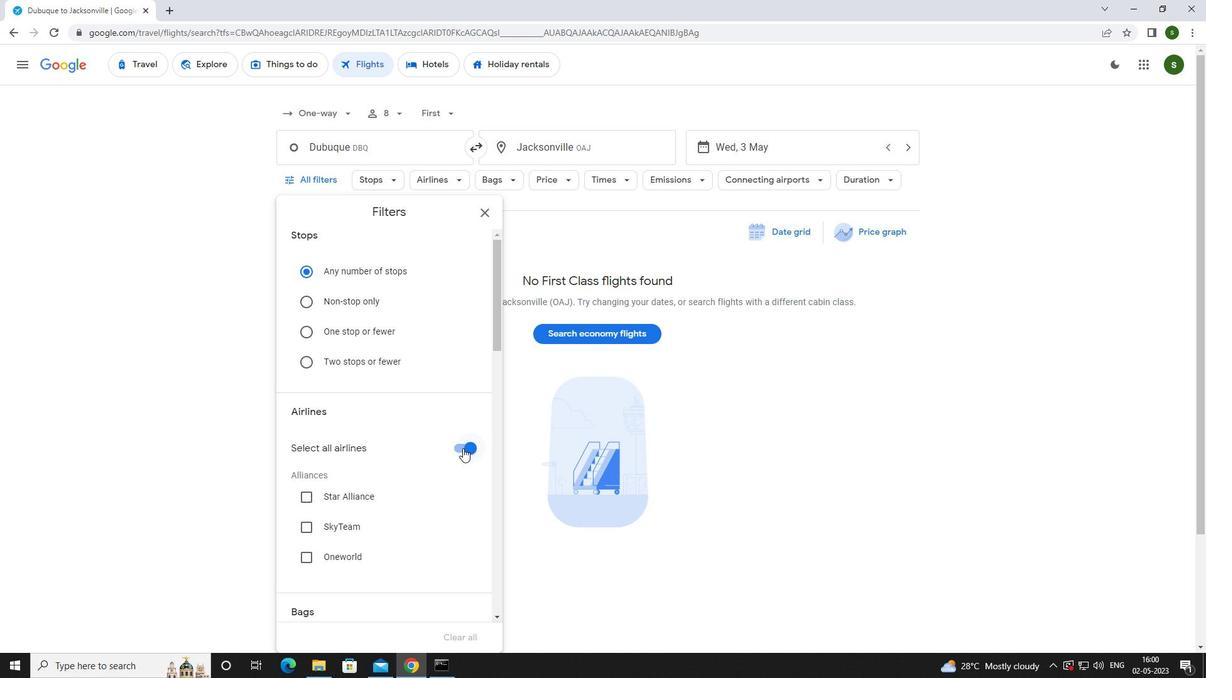 
Action: Mouse moved to (419, 426)
Screenshot: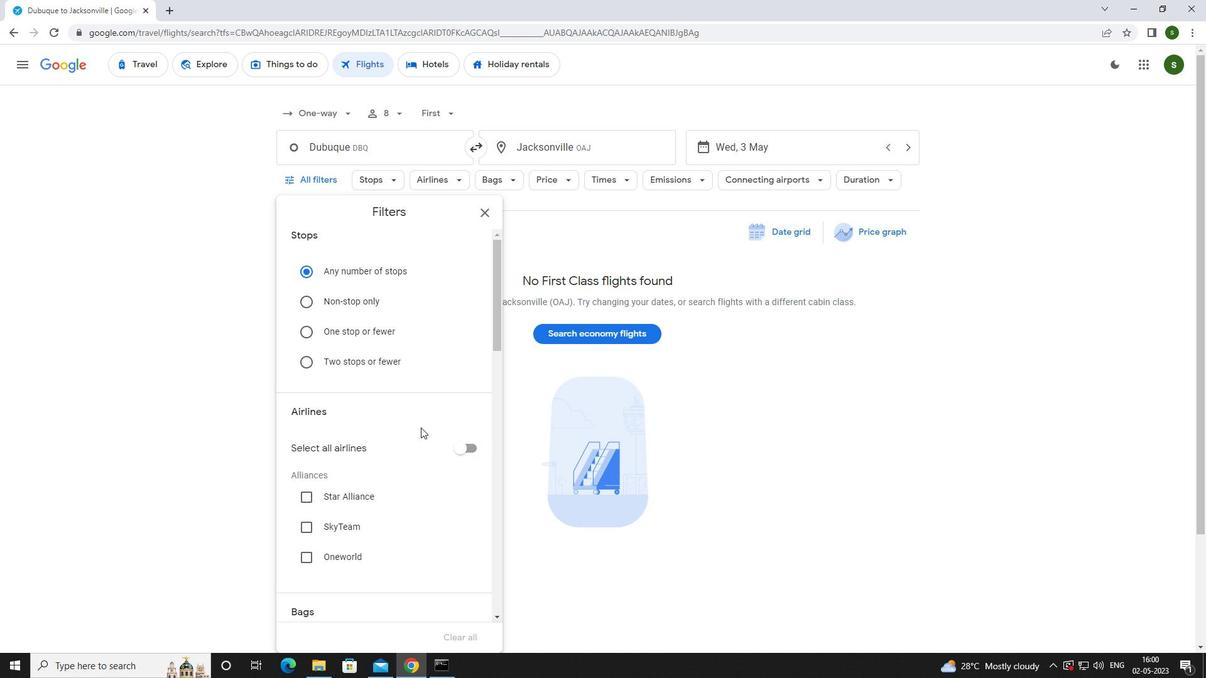 
Action: Mouse scrolled (419, 425) with delta (0, 0)
Screenshot: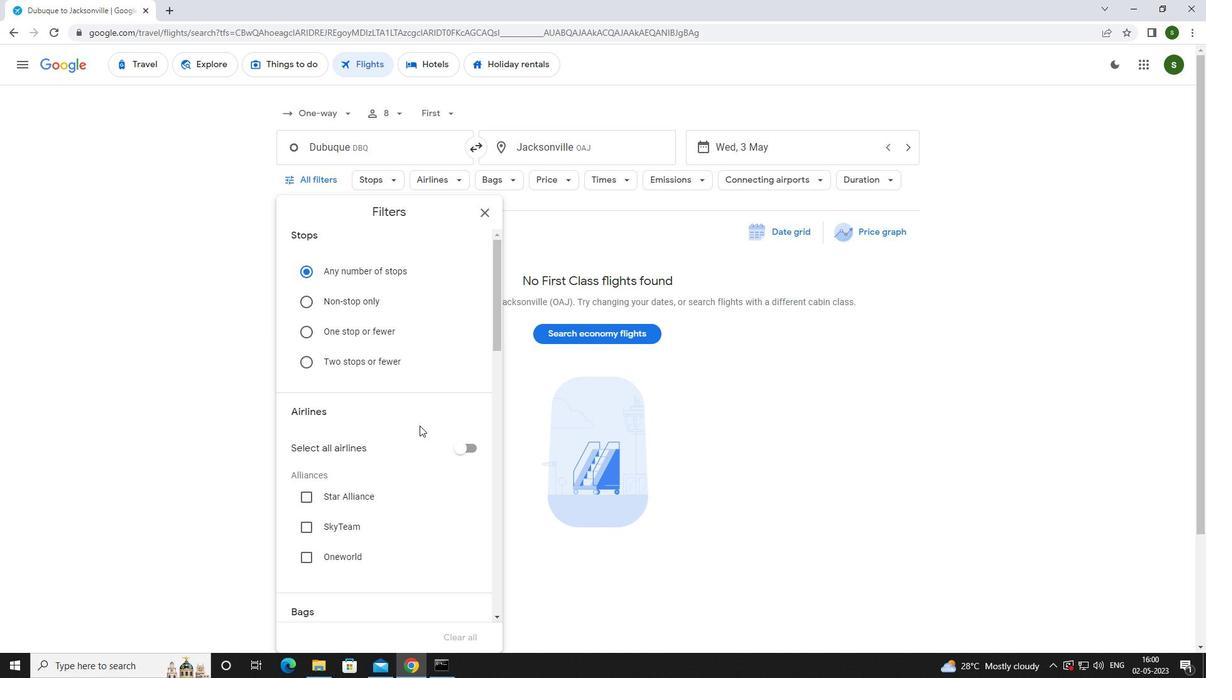 
Action: Mouse scrolled (419, 425) with delta (0, 0)
Screenshot: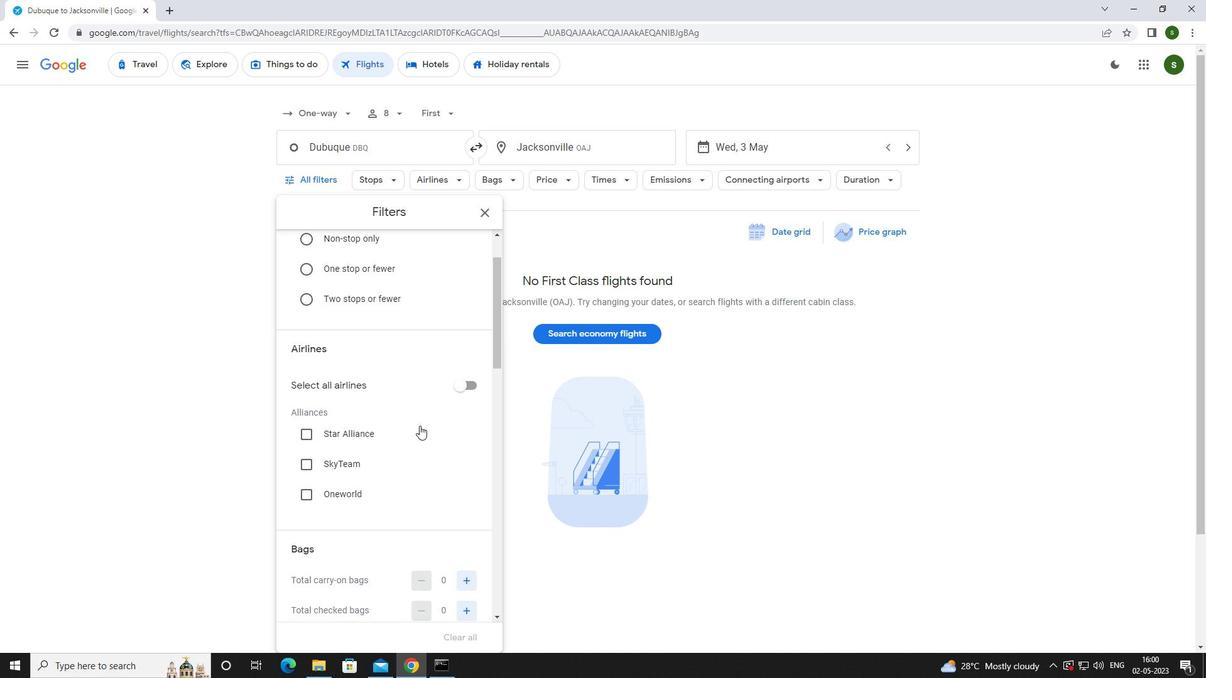 
Action: Mouse scrolled (419, 425) with delta (0, 0)
Screenshot: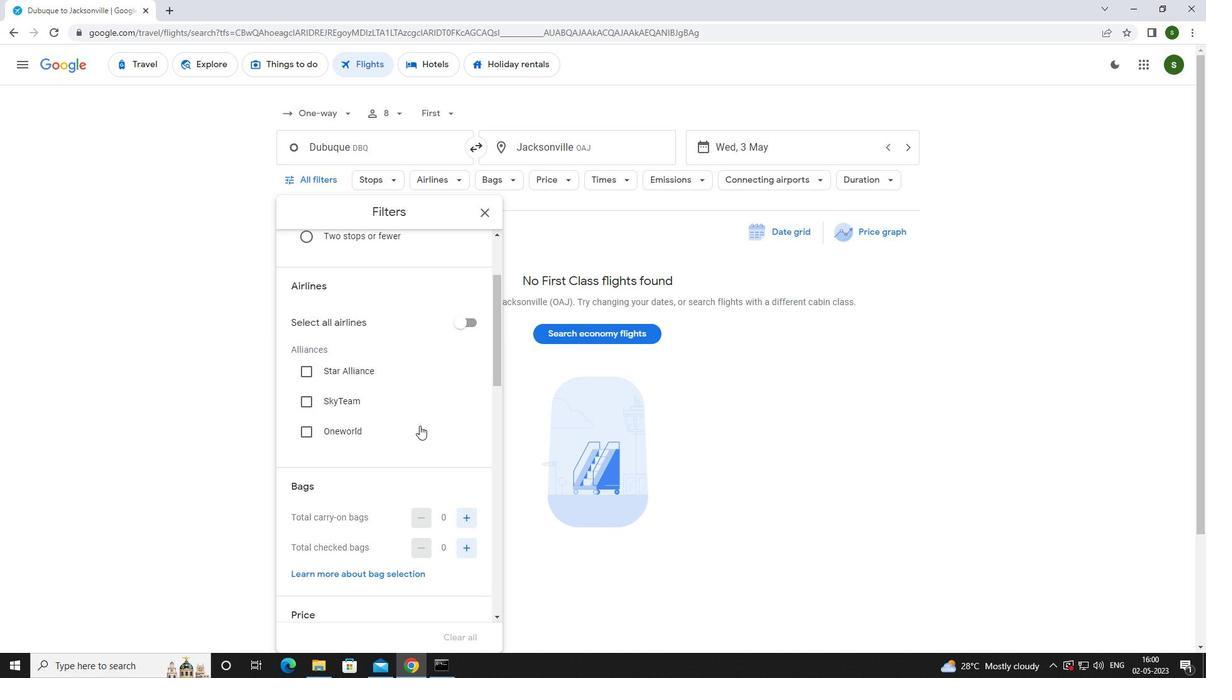 
Action: Mouse scrolled (419, 425) with delta (0, 0)
Screenshot: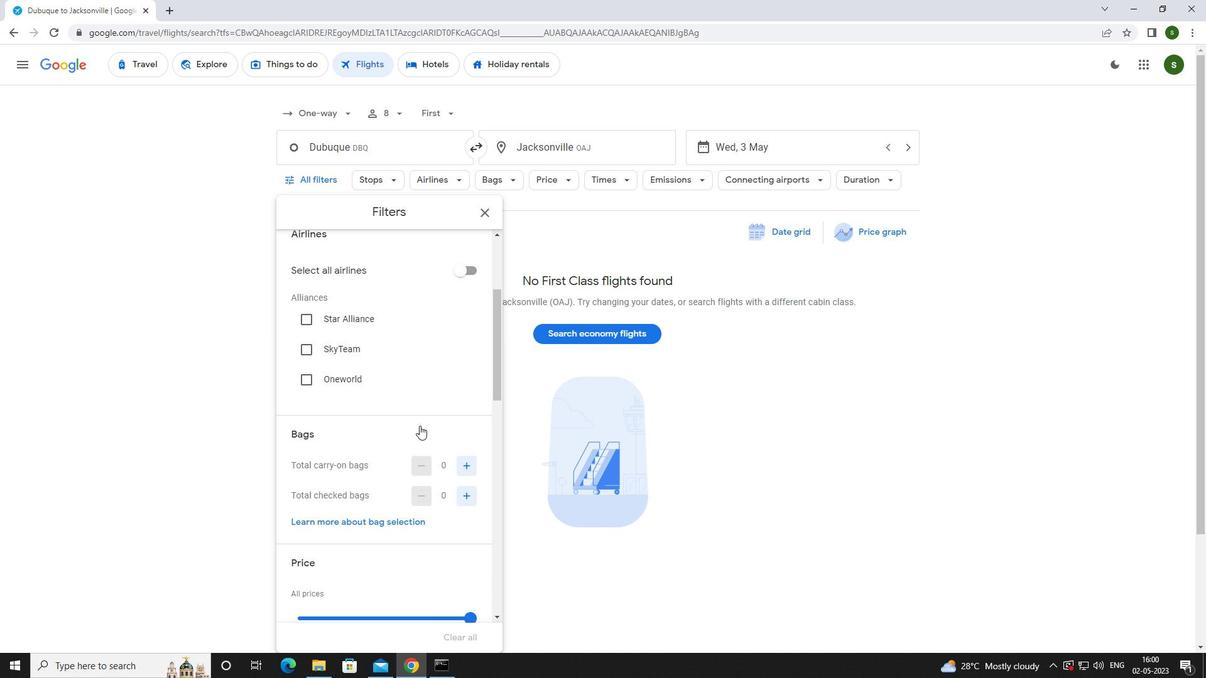 
Action: Mouse moved to (460, 417)
Screenshot: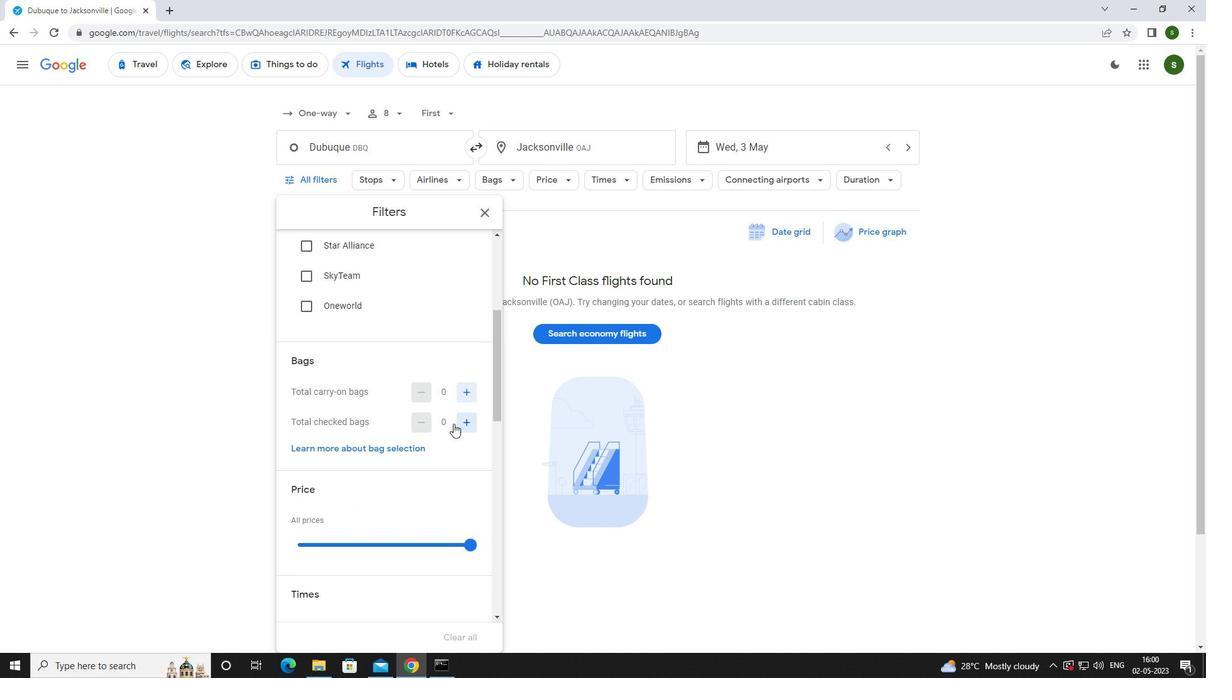 
Action: Mouse pressed left at (460, 417)
Screenshot: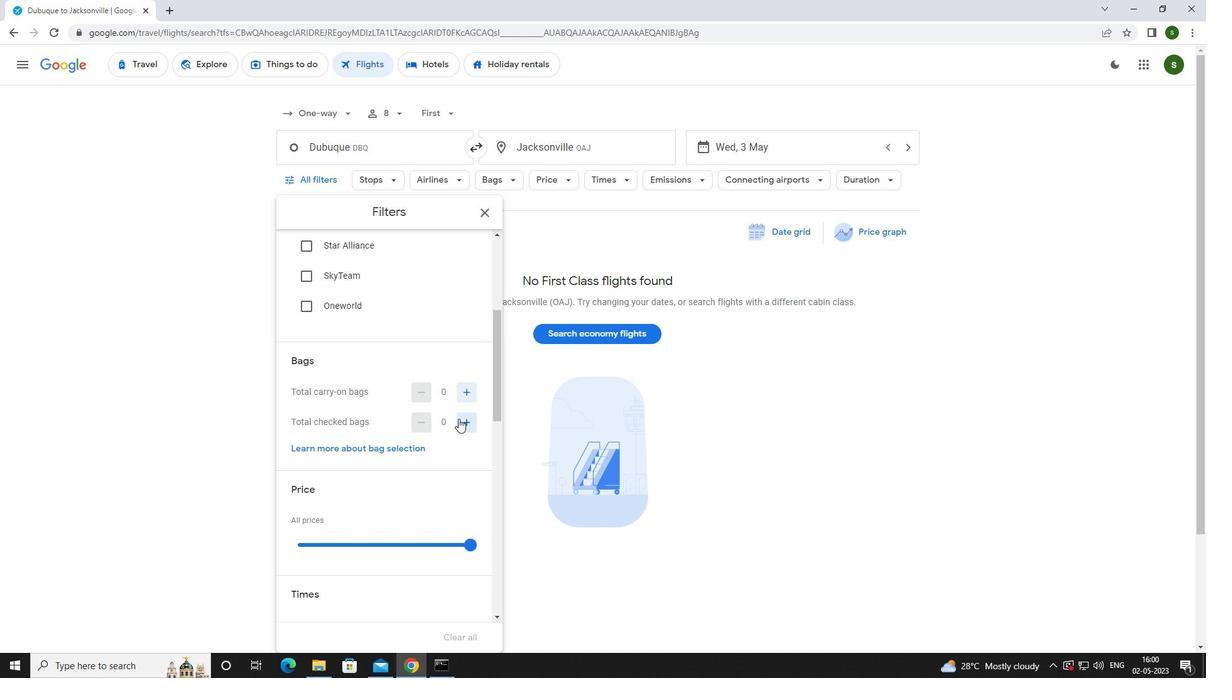 
Action: Mouse moved to (456, 419)
Screenshot: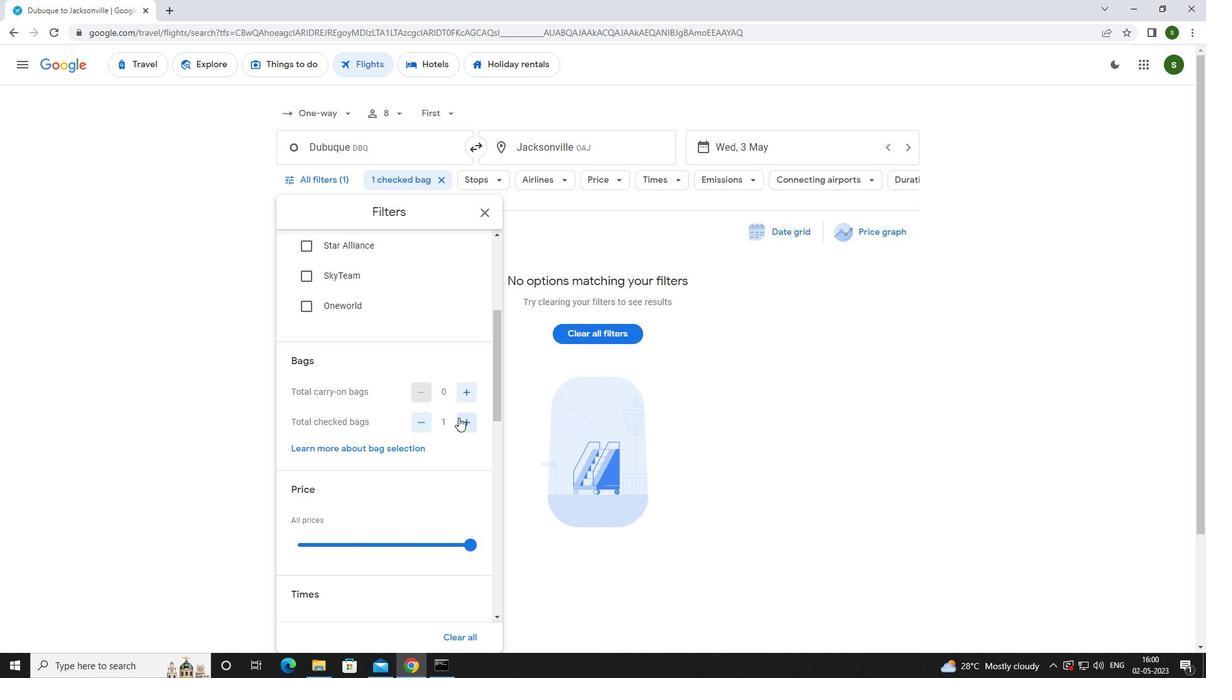 
Action: Mouse scrolled (456, 418) with delta (0, 0)
Screenshot: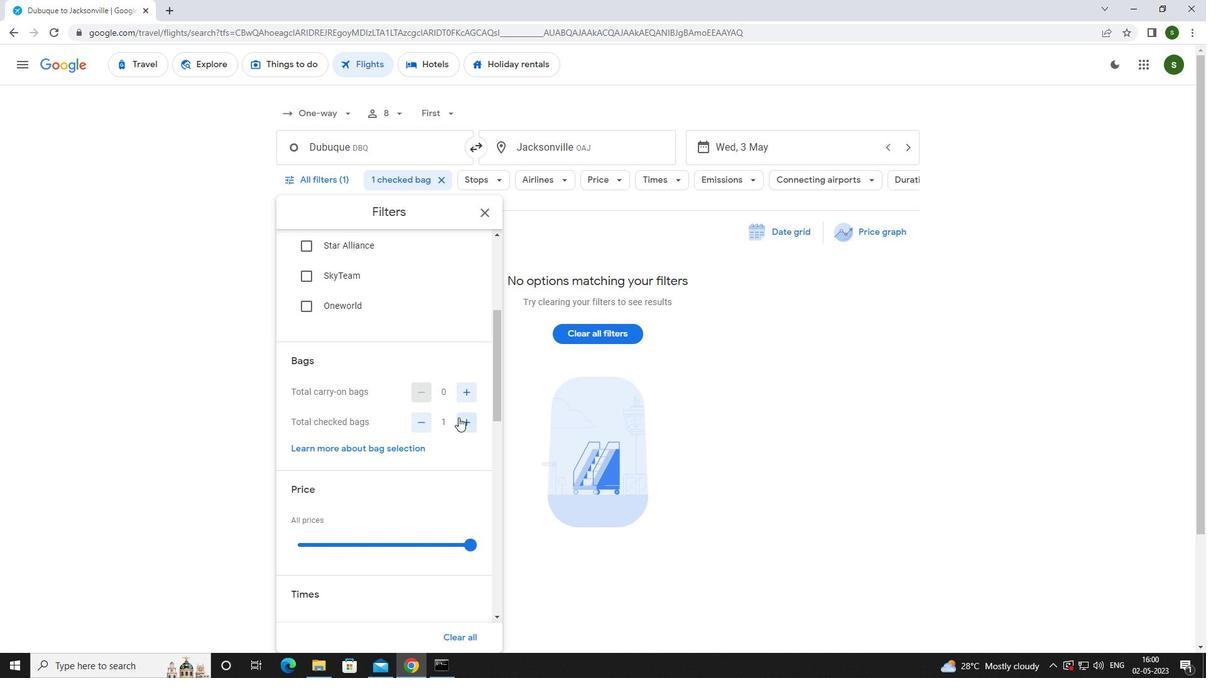 
Action: Mouse moved to (455, 419)
Screenshot: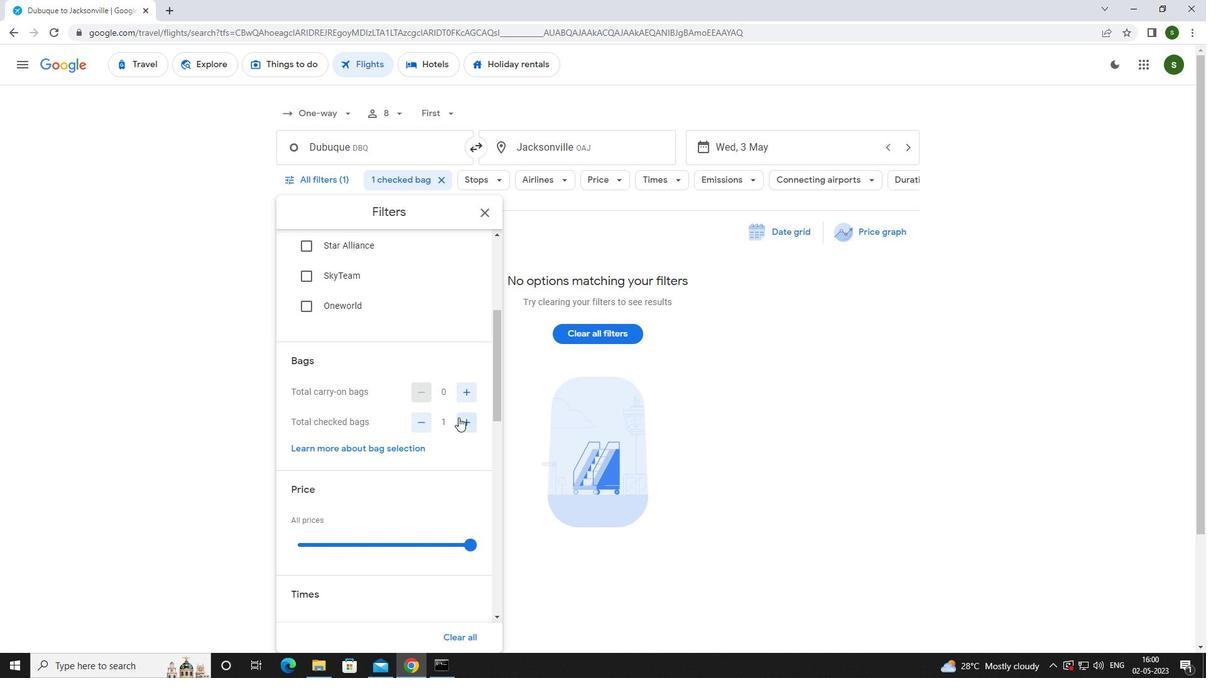 
Action: Mouse scrolled (455, 419) with delta (0, 0)
Screenshot: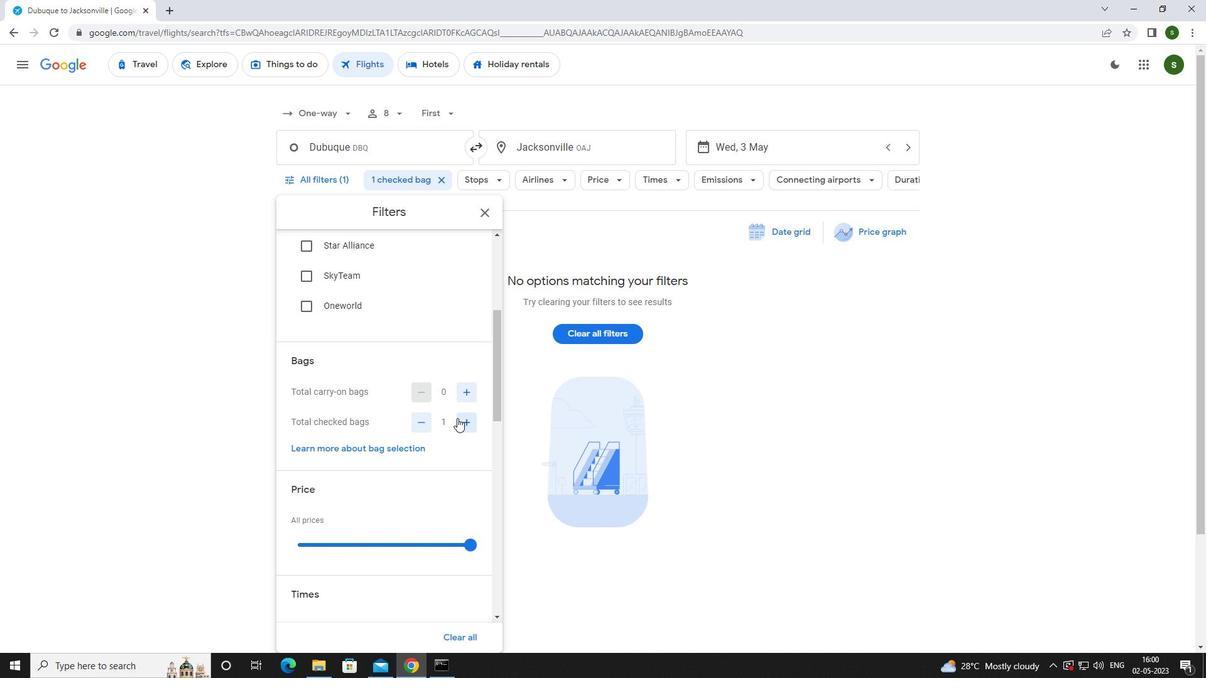 
Action: Mouse moved to (468, 415)
Screenshot: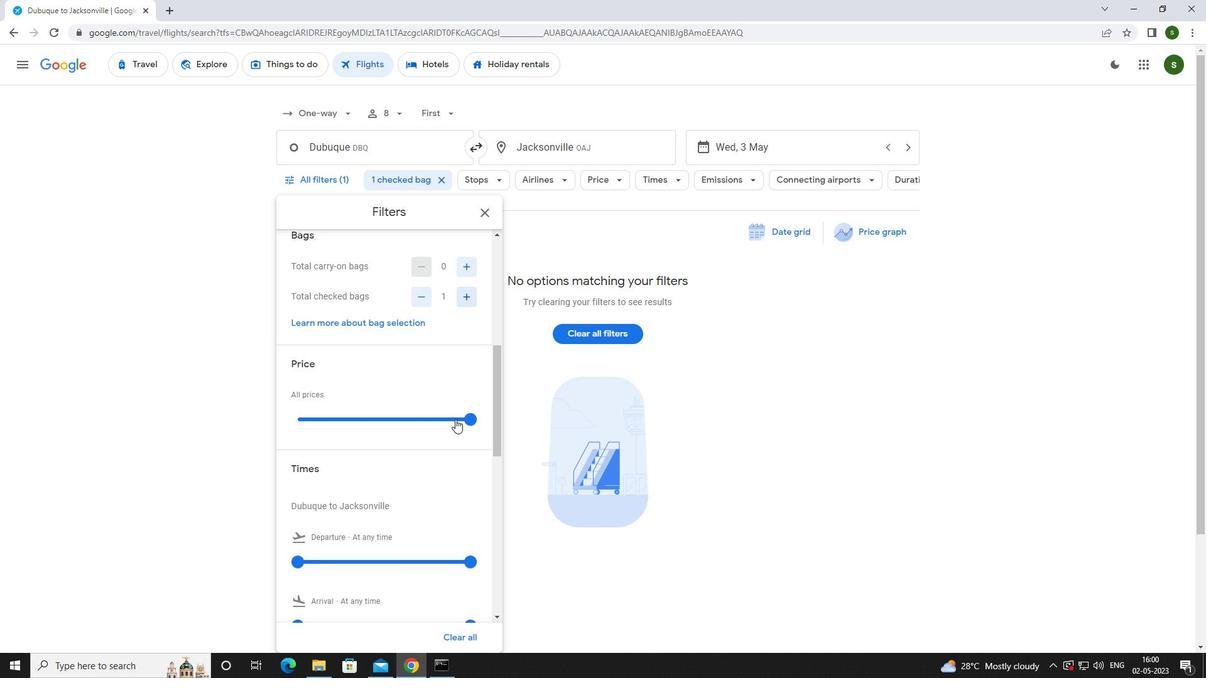 
Action: Mouse pressed left at (468, 415)
Screenshot: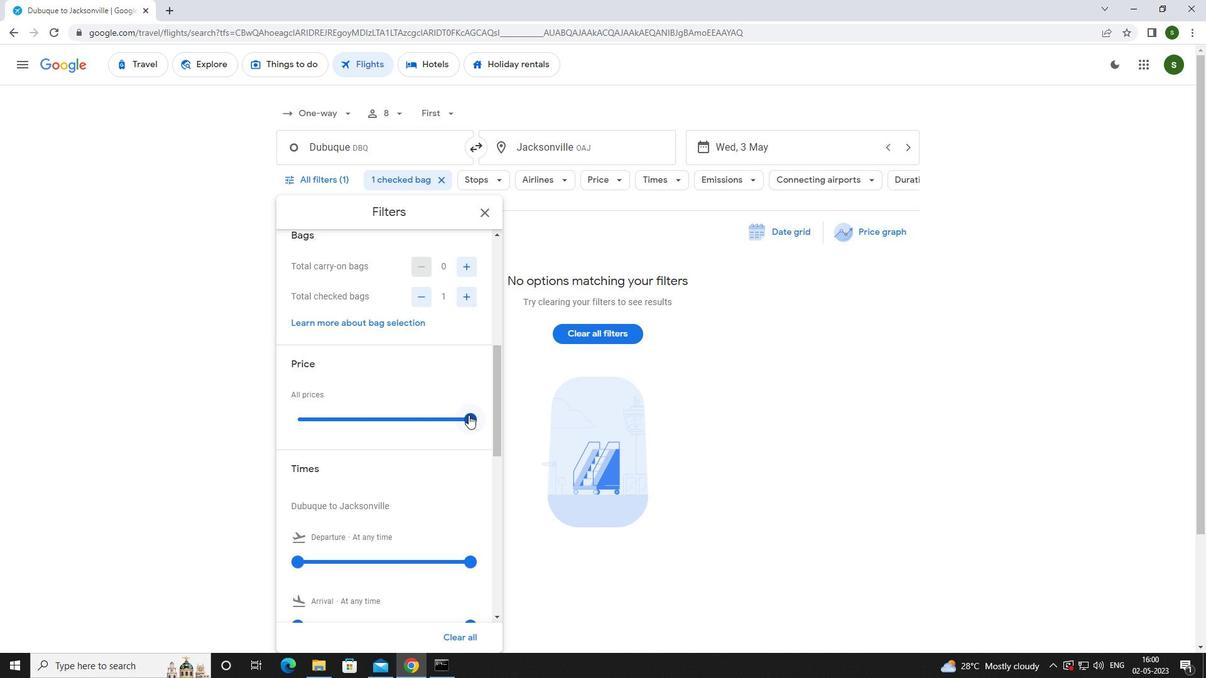 
Action: Mouse scrolled (468, 414) with delta (0, 0)
Screenshot: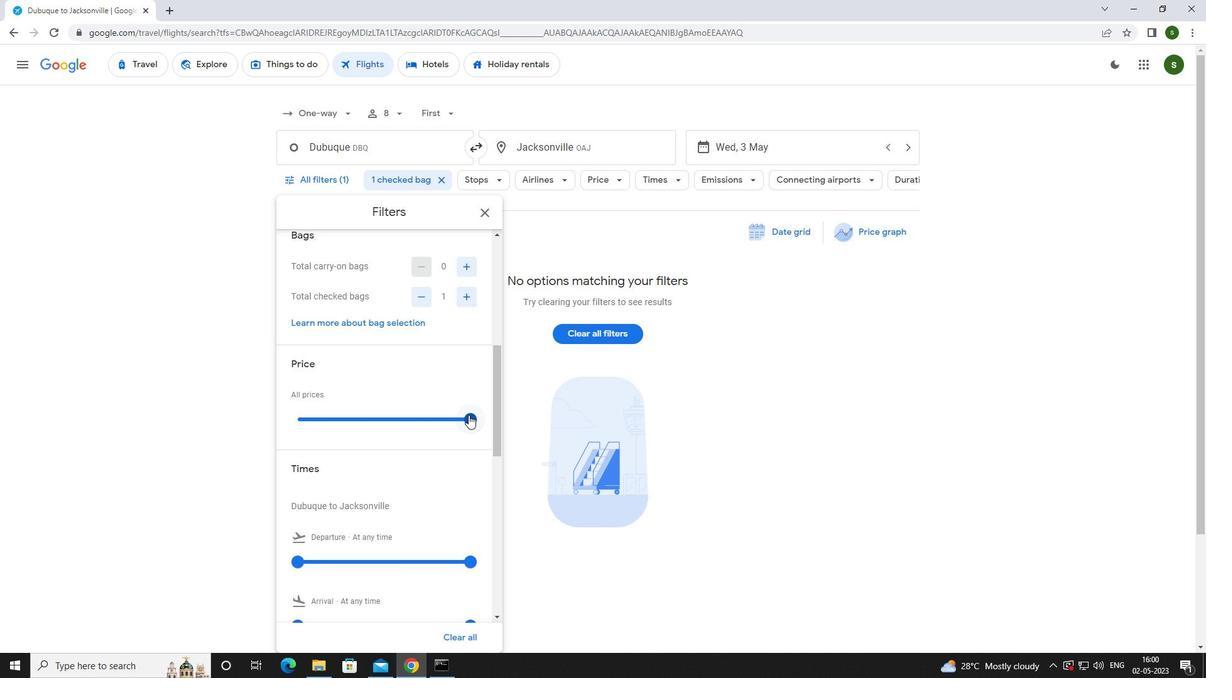 
Action: Mouse moved to (299, 493)
Screenshot: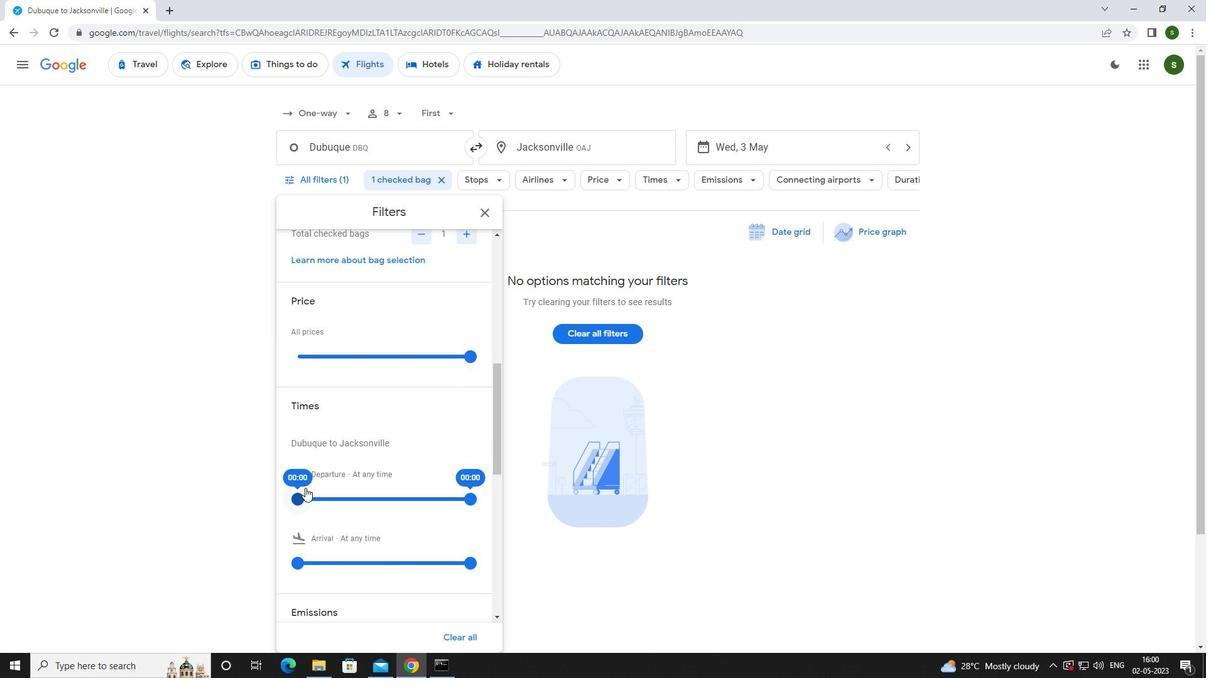 
Action: Mouse pressed left at (299, 493)
Screenshot: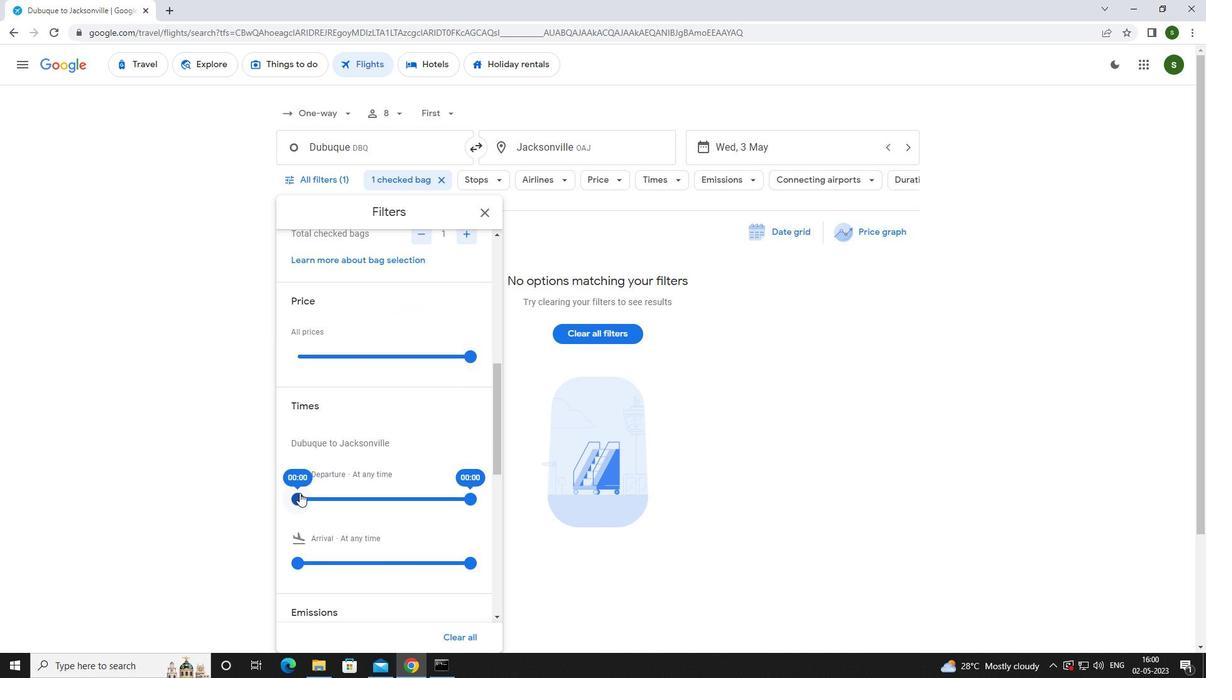 
Action: Mouse moved to (788, 412)
Screenshot: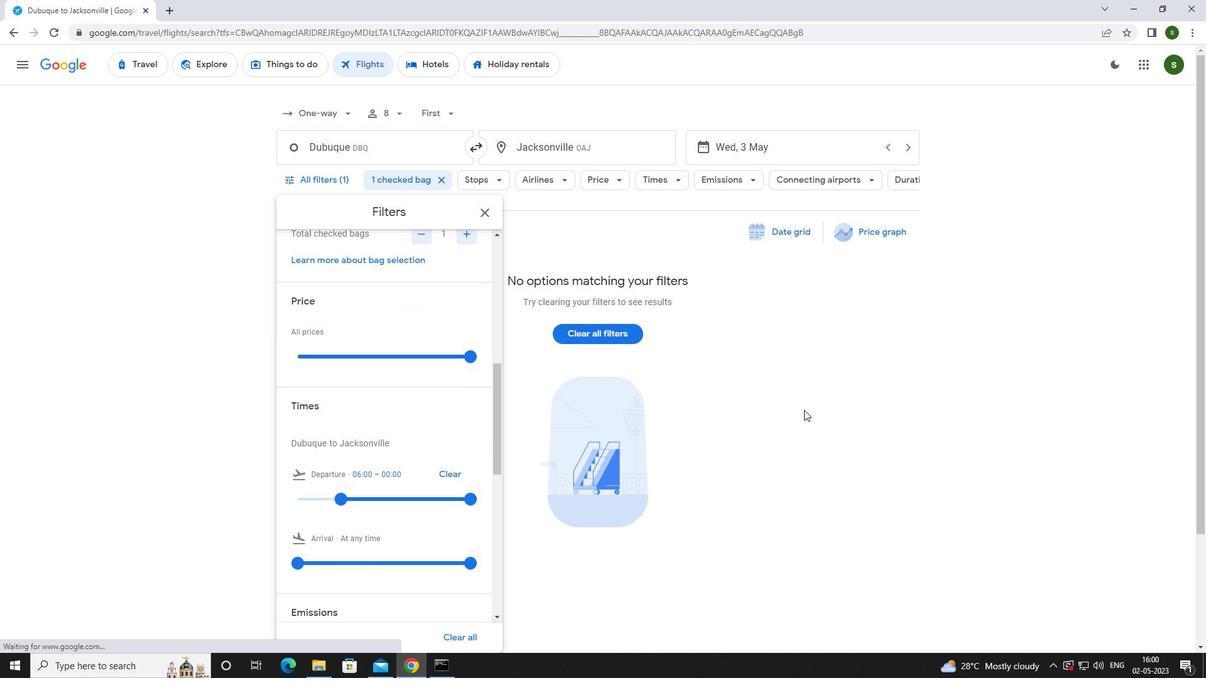 
Action: Mouse pressed left at (788, 412)
Screenshot: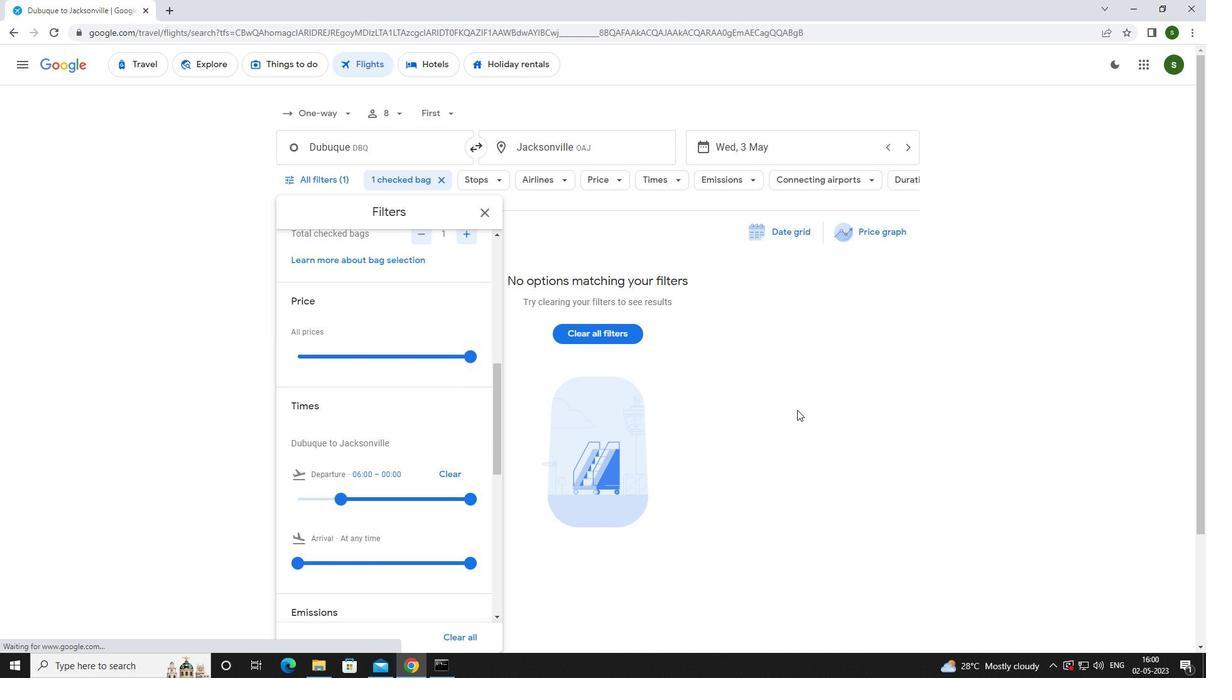 
